Task: Check the percentage active listings of gas fireplace in the last 5 years.
Action: Mouse moved to (1061, 237)
Screenshot: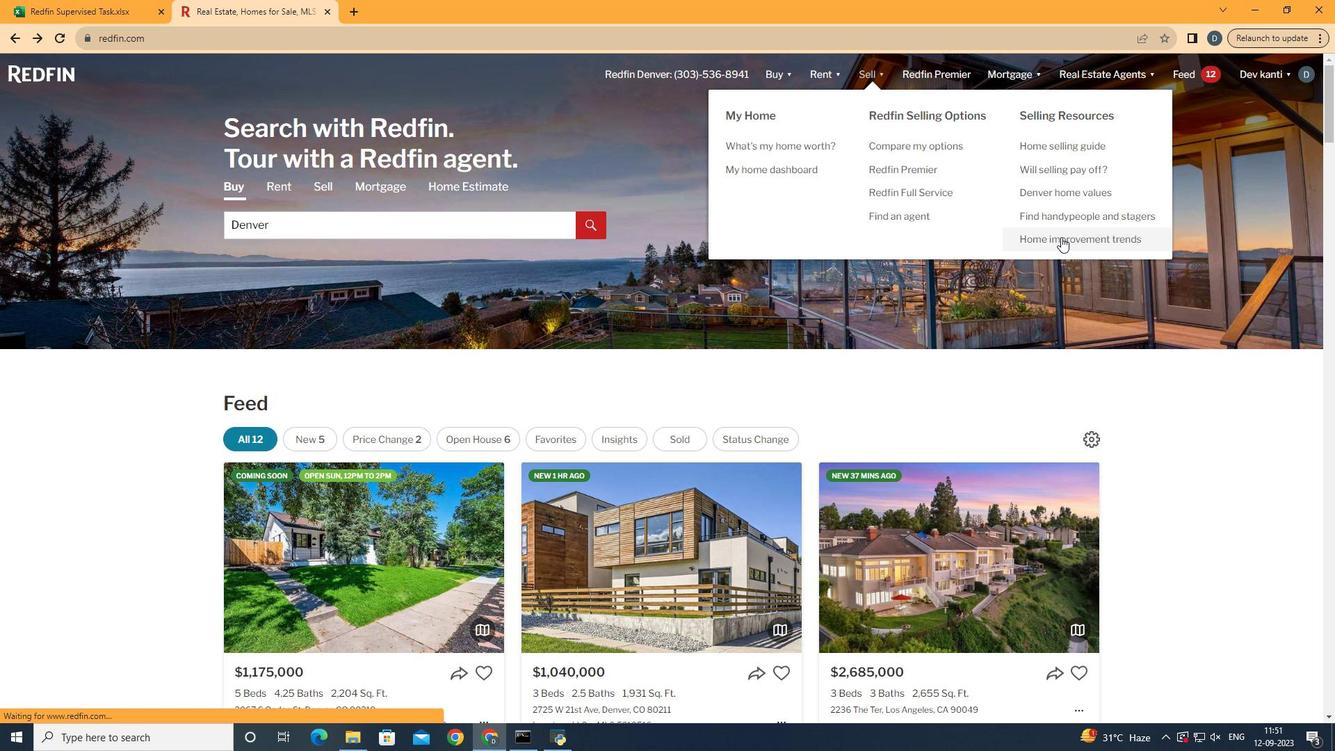 
Action: Mouse pressed left at (1061, 237)
Screenshot: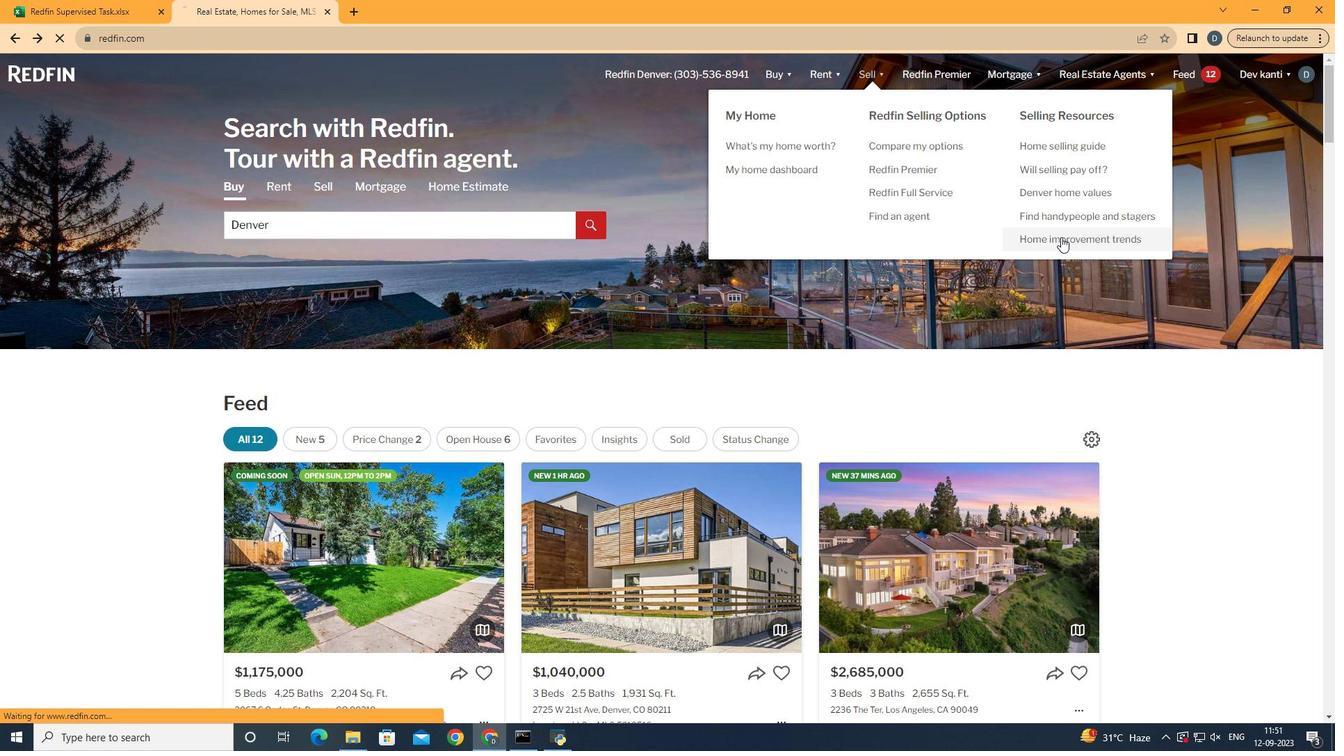 
Action: Mouse moved to (354, 267)
Screenshot: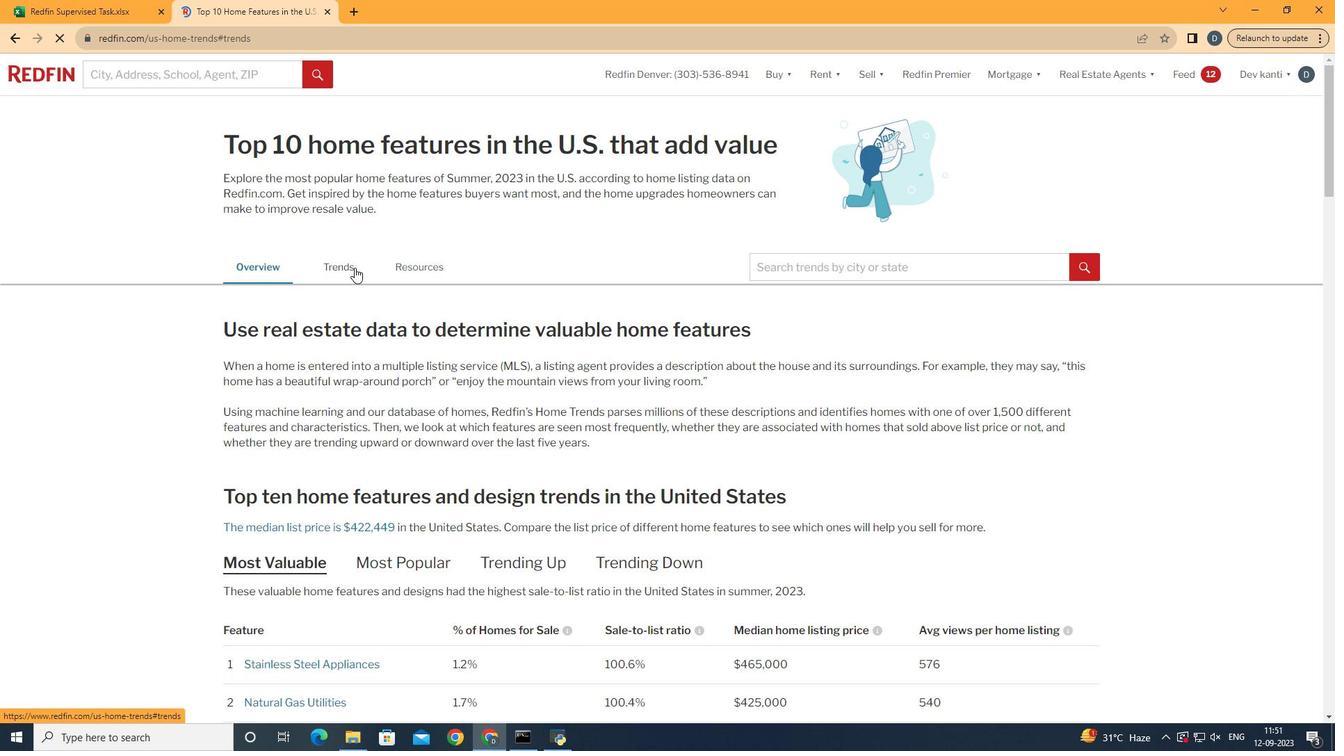 
Action: Mouse pressed left at (354, 267)
Screenshot: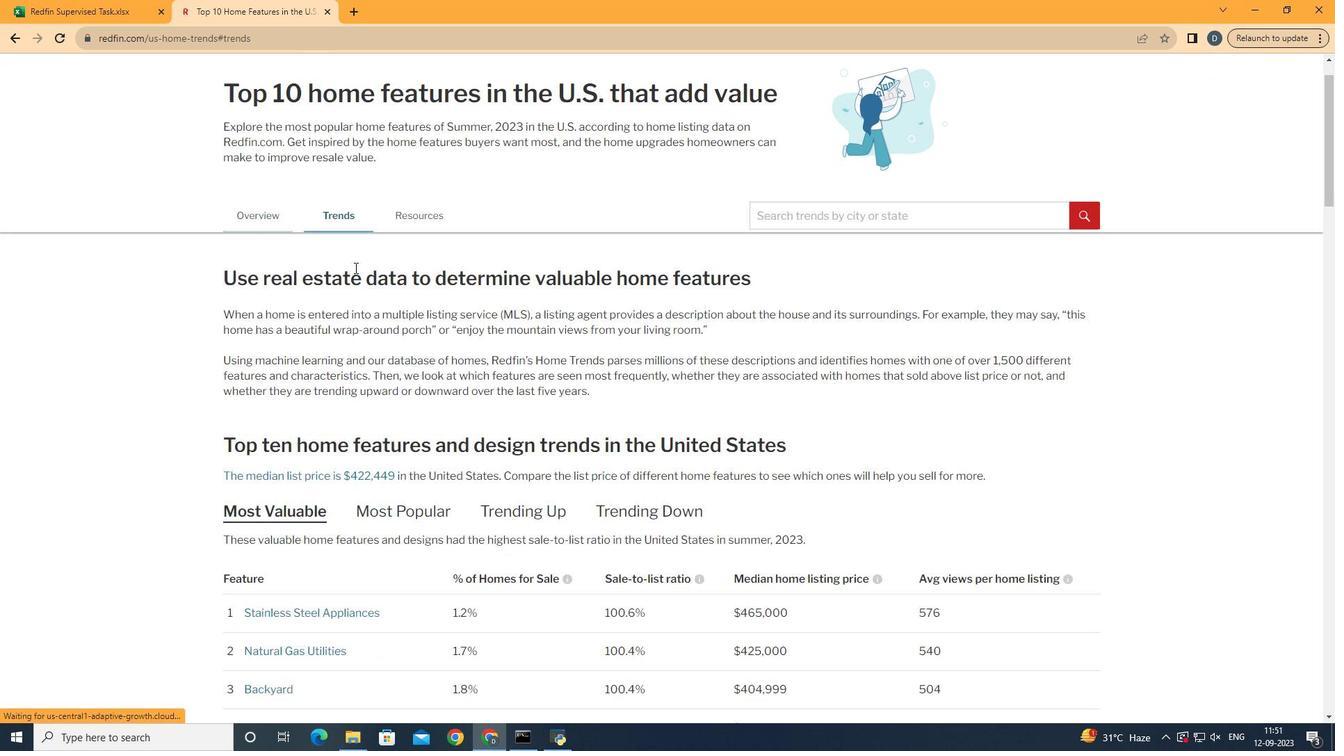 
Action: Mouse moved to (446, 411)
Screenshot: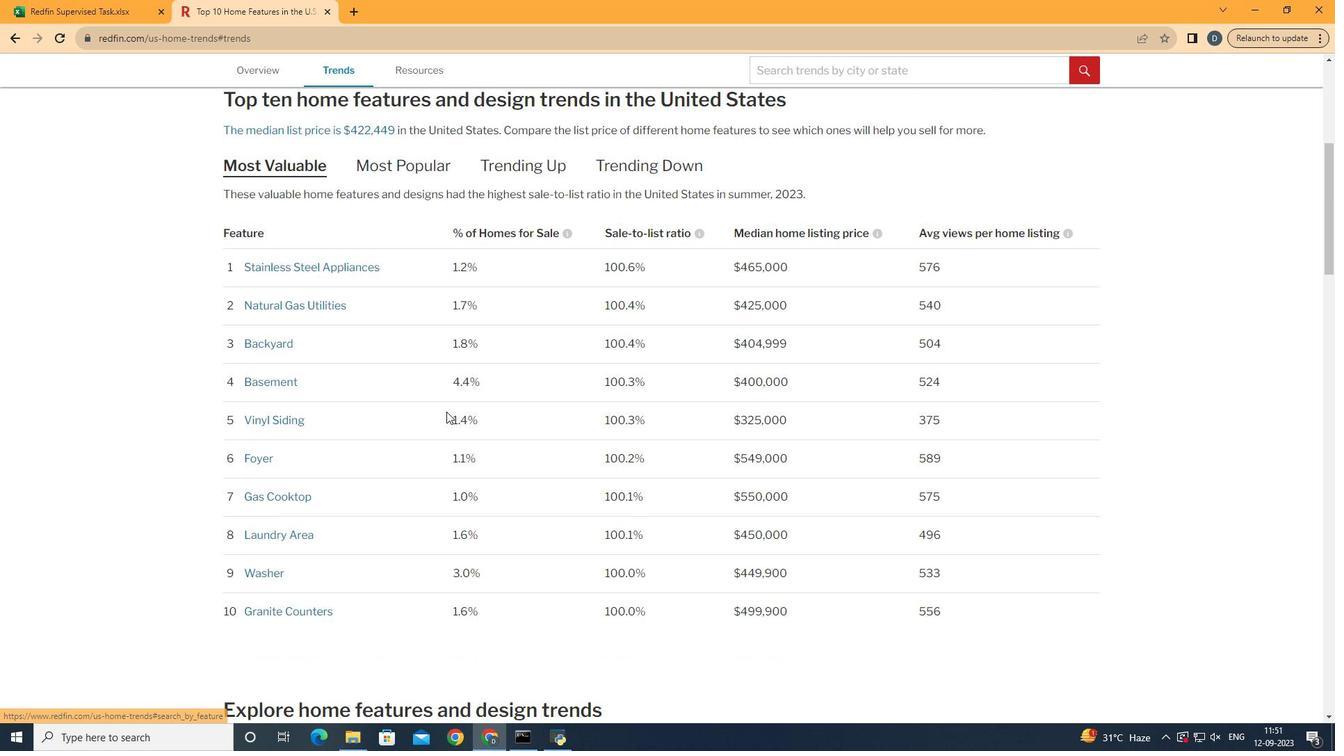 
Action: Mouse scrolled (446, 411) with delta (0, 0)
Screenshot: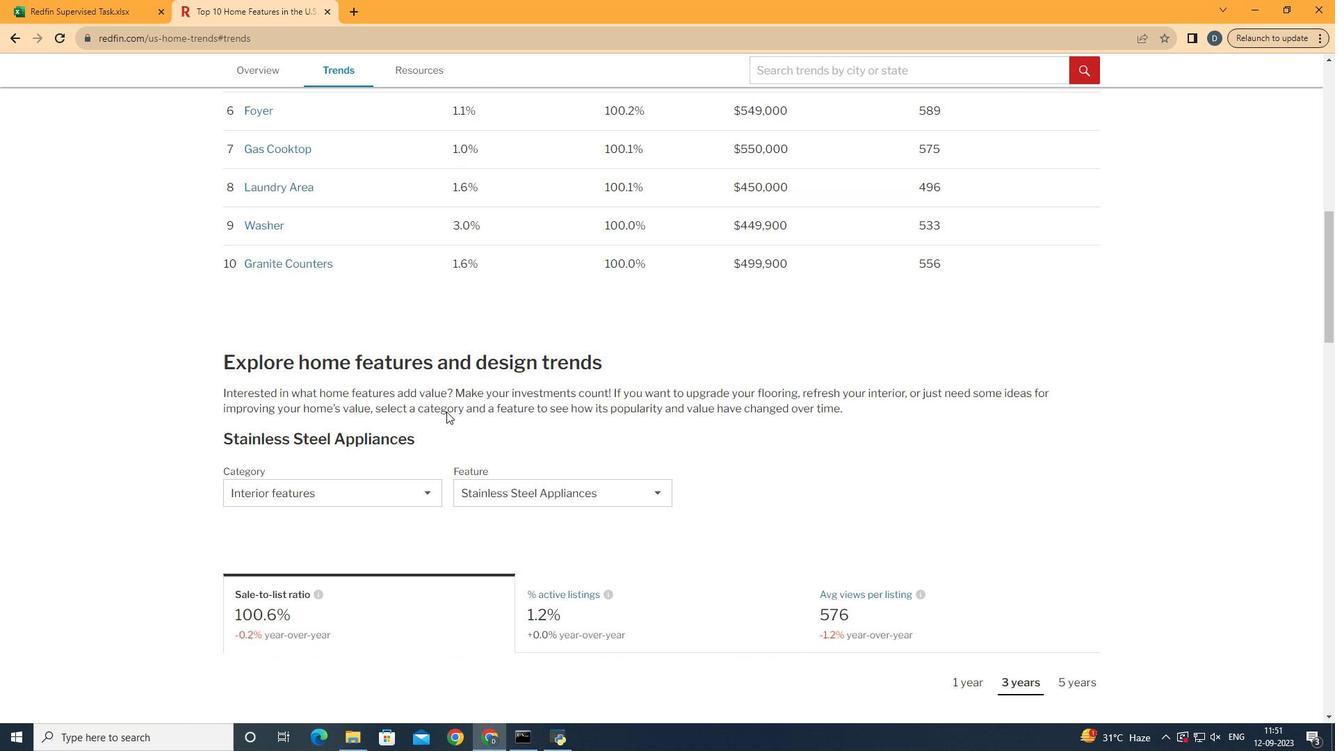 
Action: Mouse scrolled (446, 411) with delta (0, 0)
Screenshot: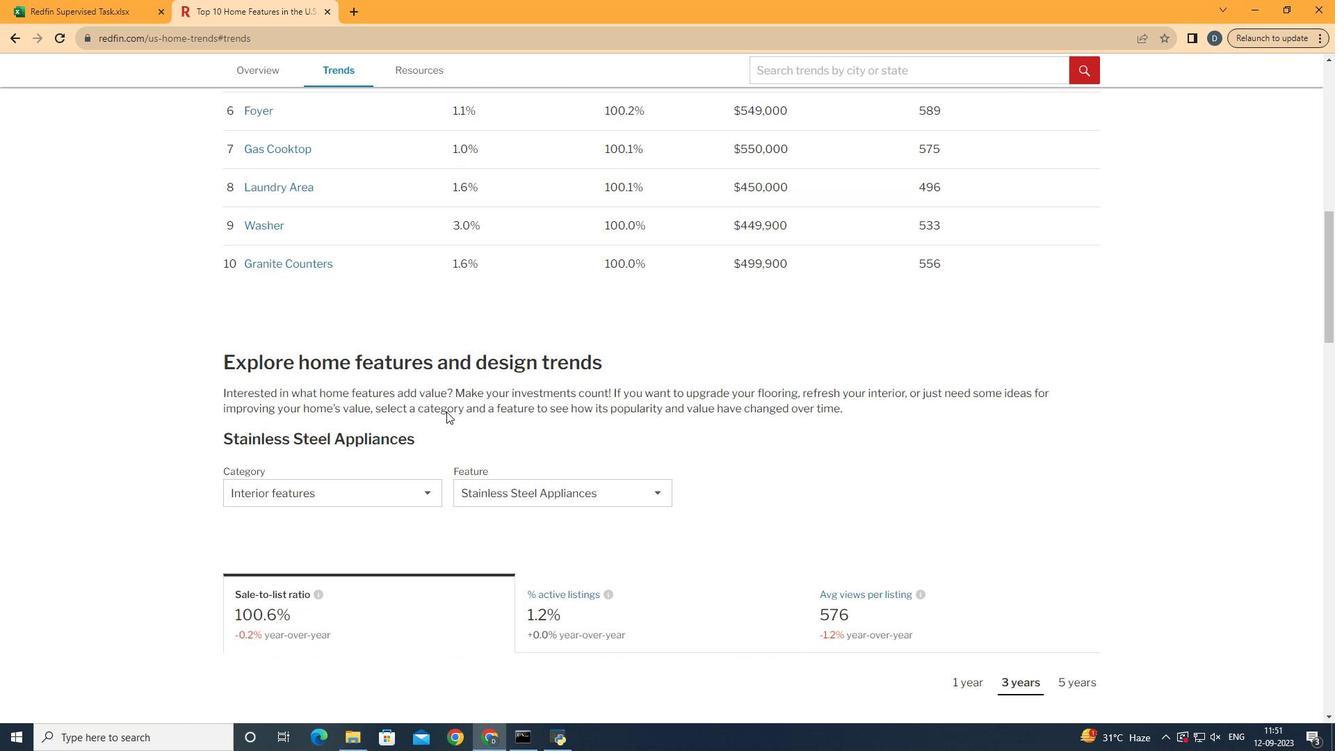 
Action: Mouse scrolled (446, 411) with delta (0, 0)
Screenshot: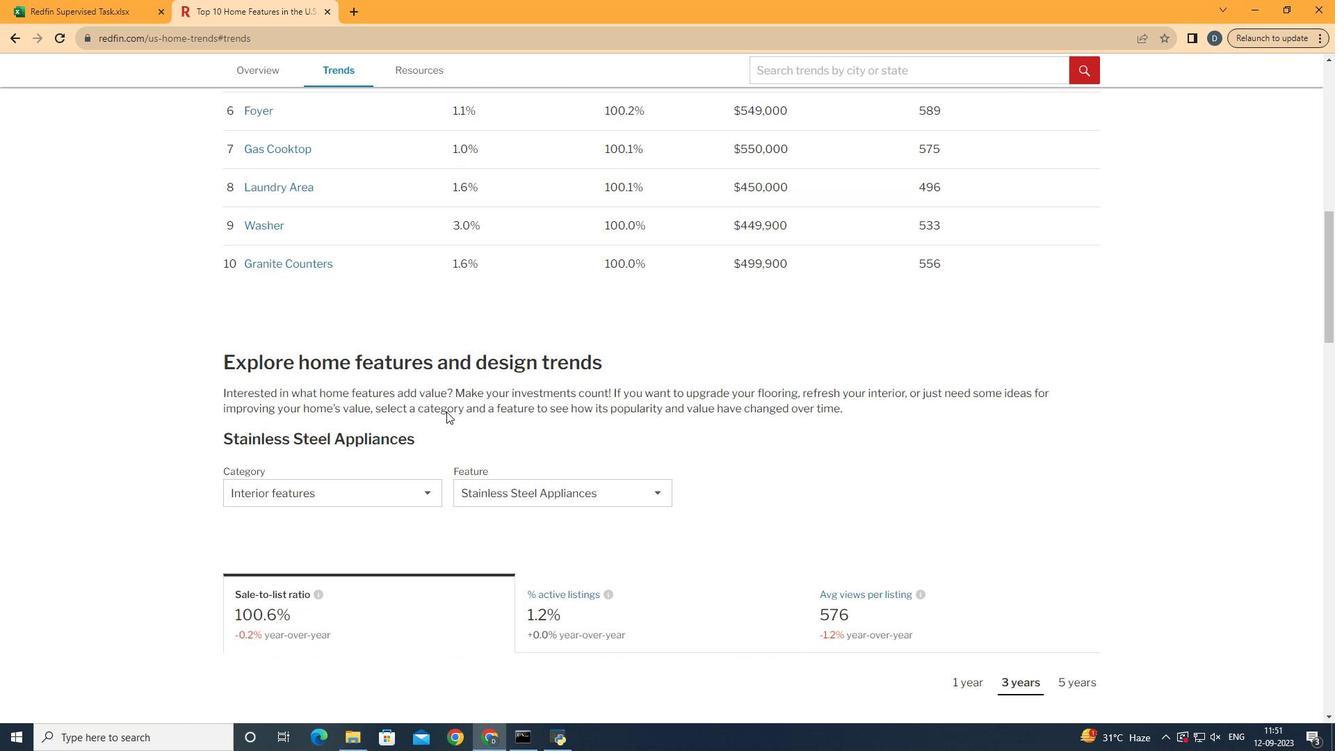 
Action: Mouse scrolled (446, 411) with delta (0, 0)
Screenshot: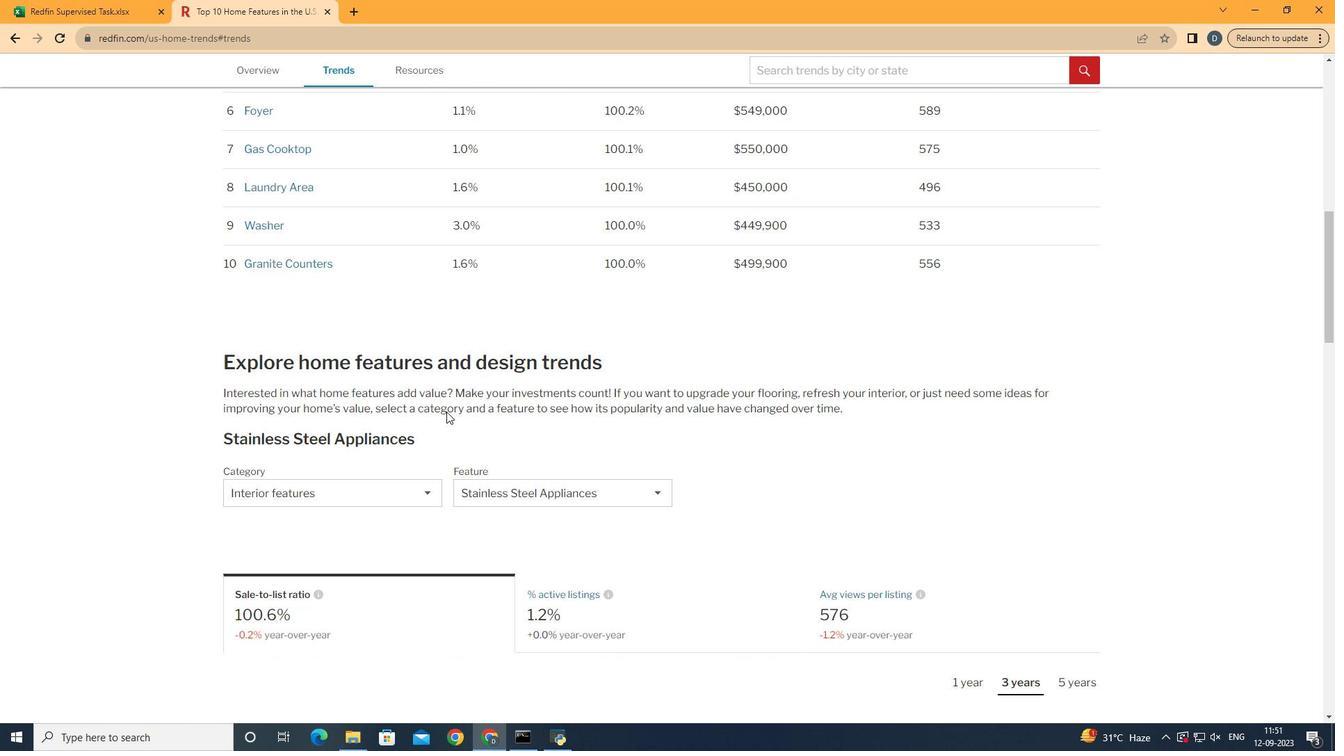 
Action: Mouse scrolled (446, 411) with delta (0, 0)
Screenshot: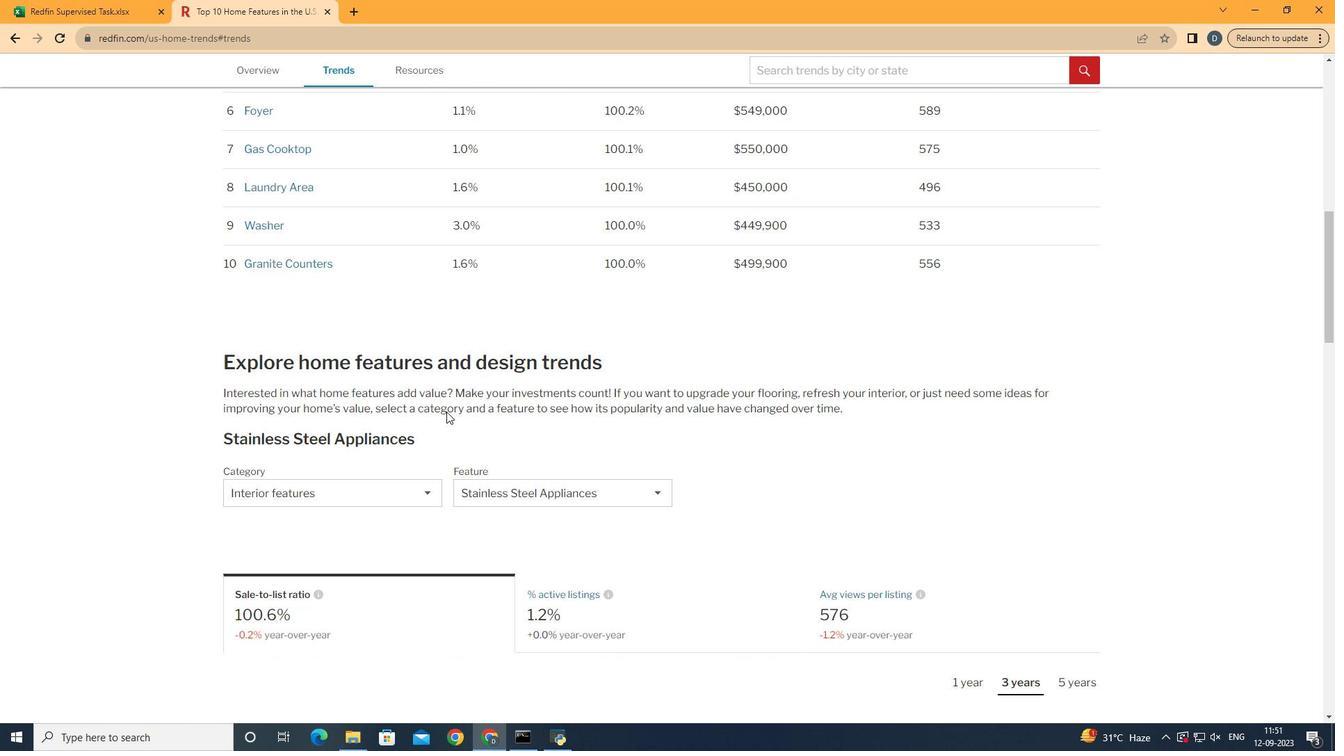 
Action: Mouse scrolled (446, 411) with delta (0, 0)
Screenshot: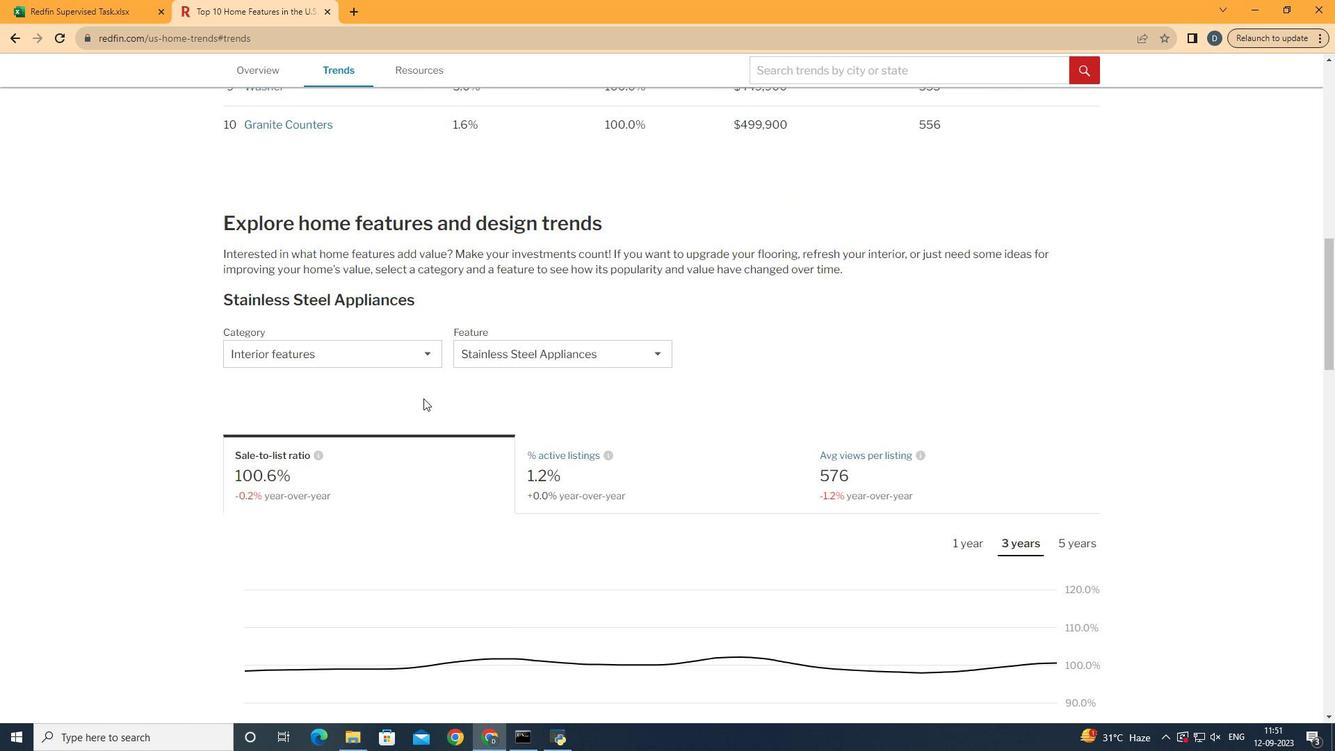
Action: Mouse scrolled (446, 411) with delta (0, 0)
Screenshot: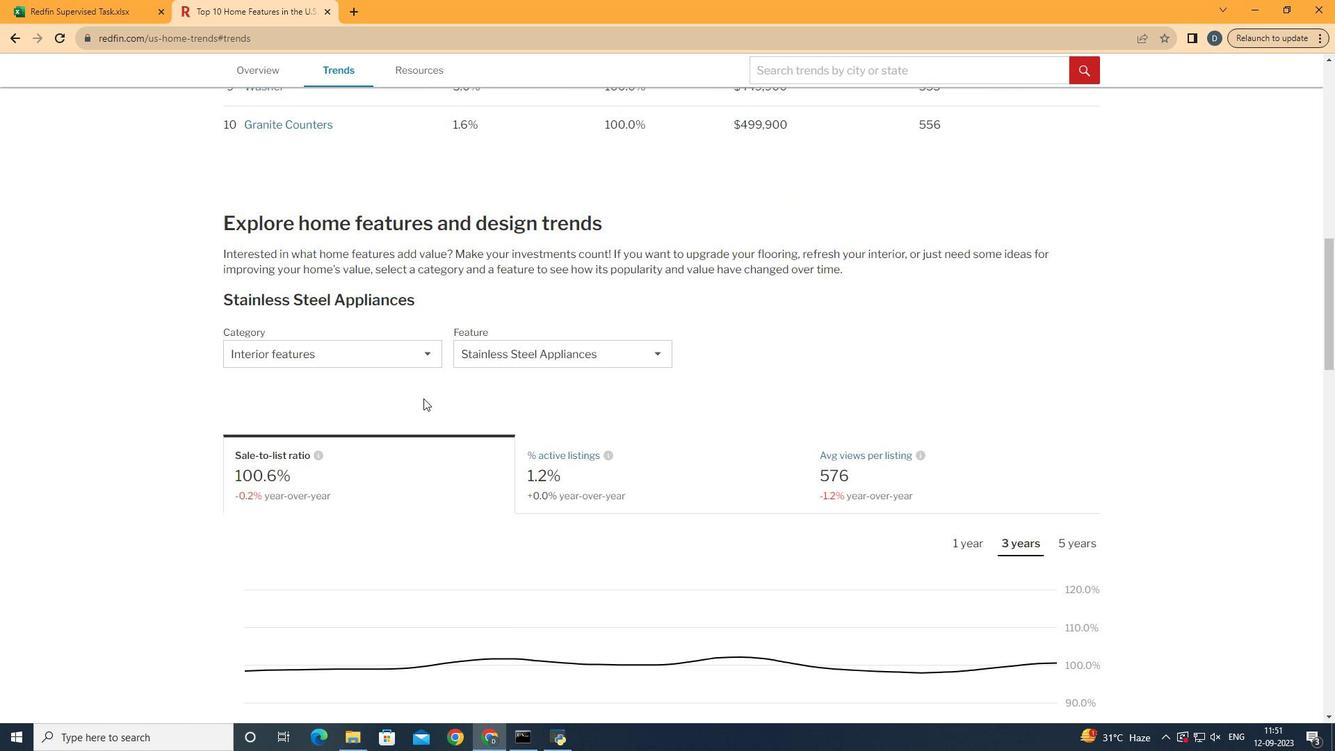 
Action: Mouse moved to (394, 333)
Screenshot: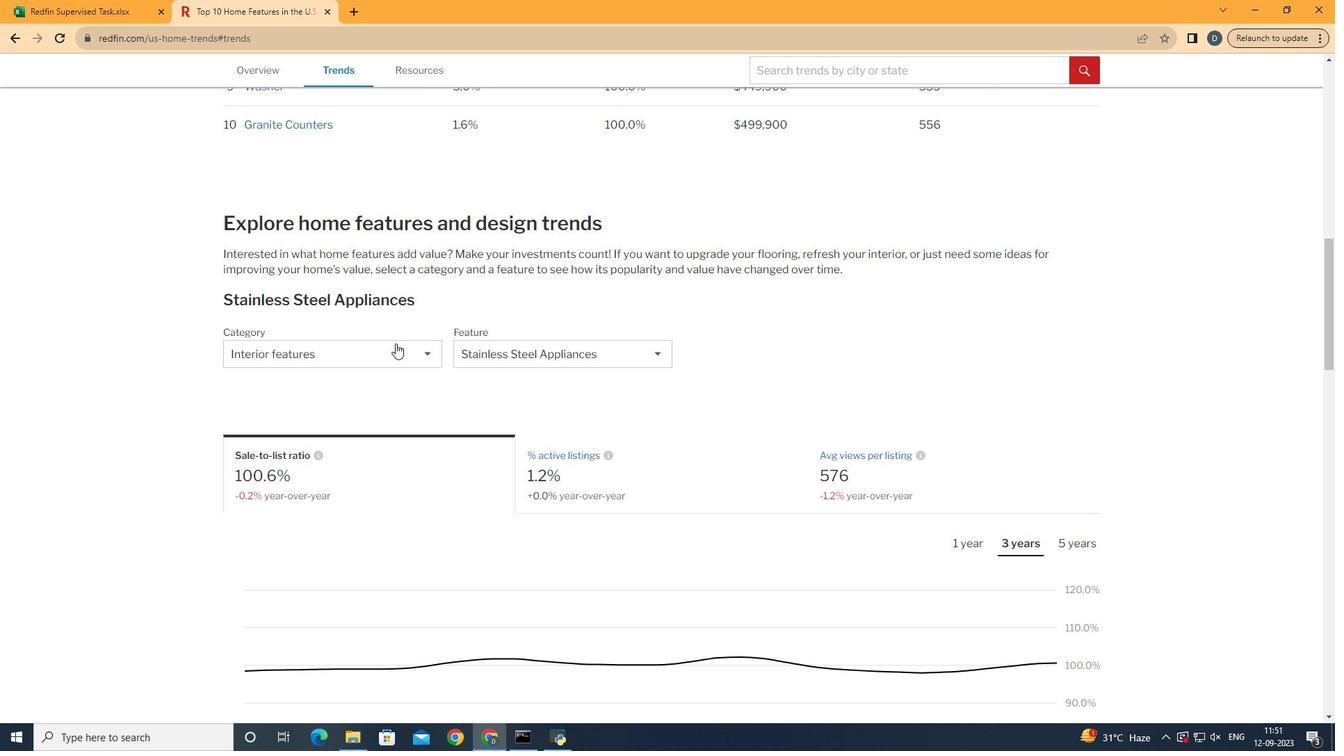 
Action: Mouse pressed left at (394, 333)
Screenshot: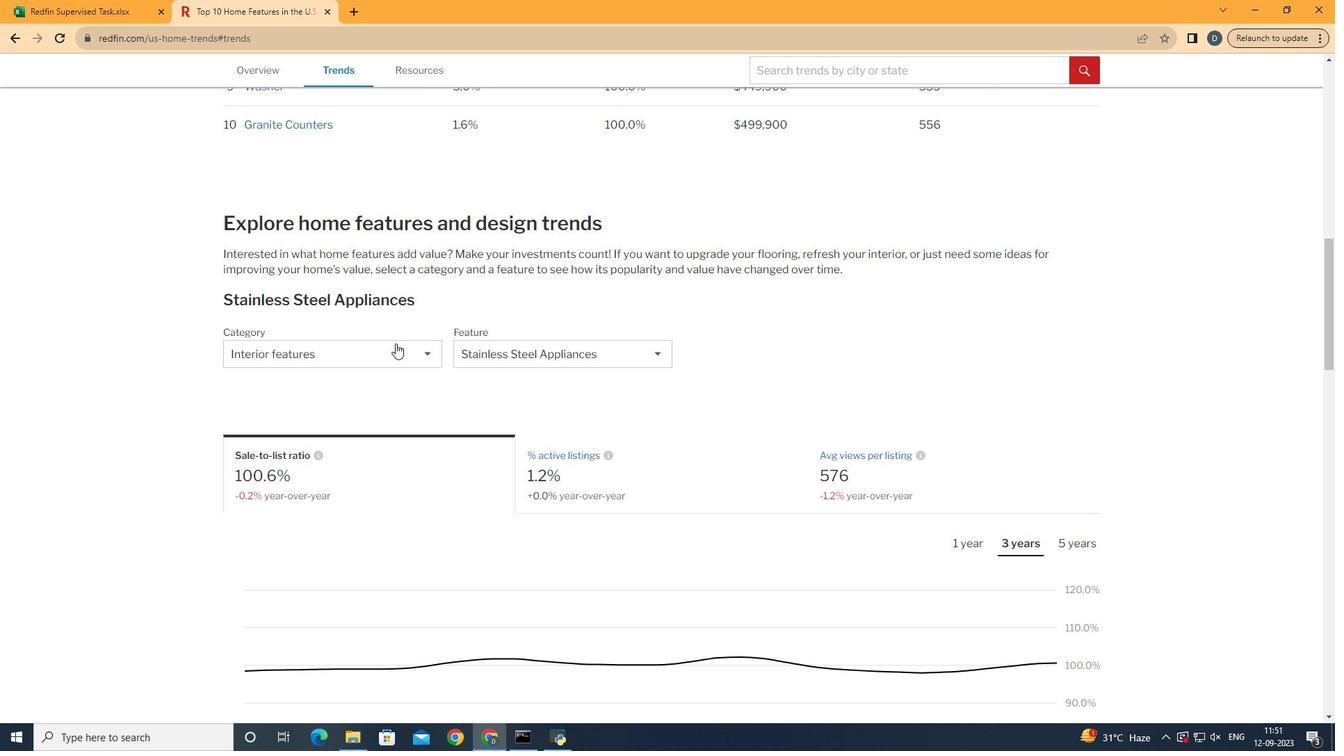 
Action: Mouse moved to (395, 343)
Screenshot: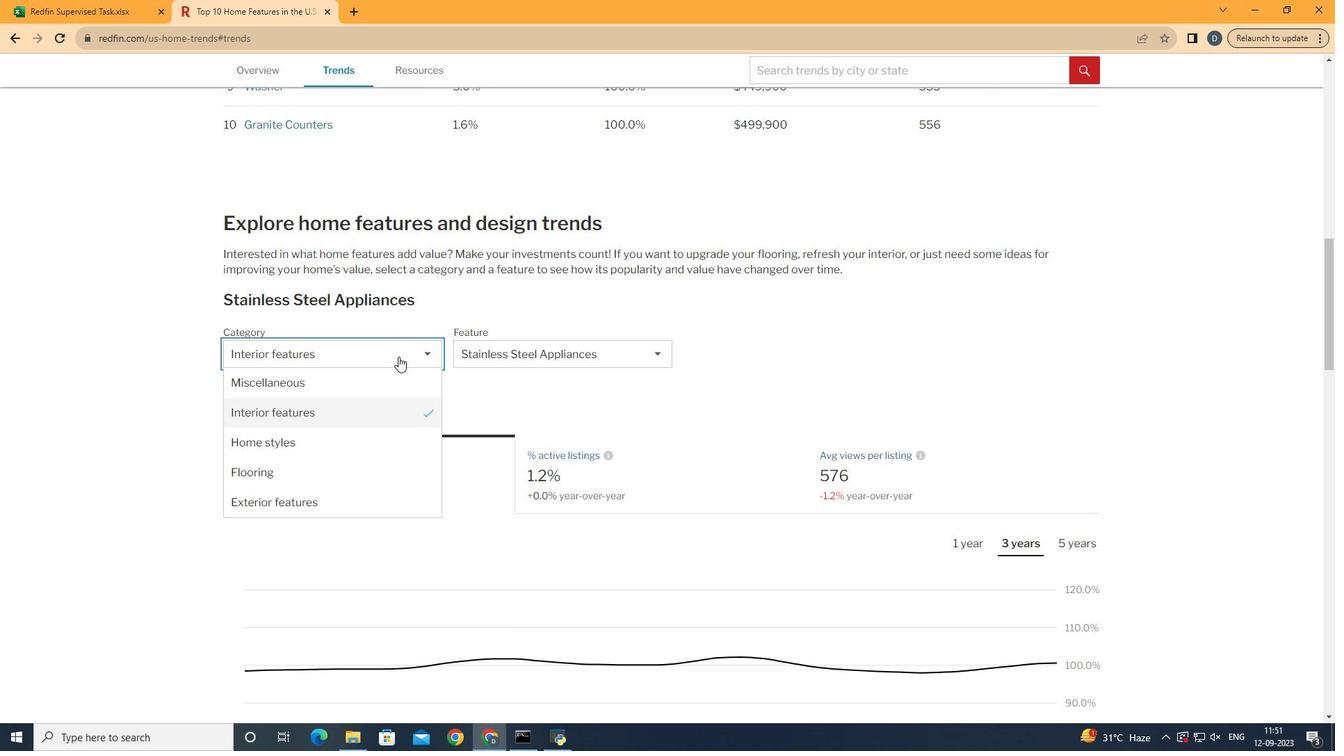 
Action: Mouse pressed left at (395, 343)
Screenshot: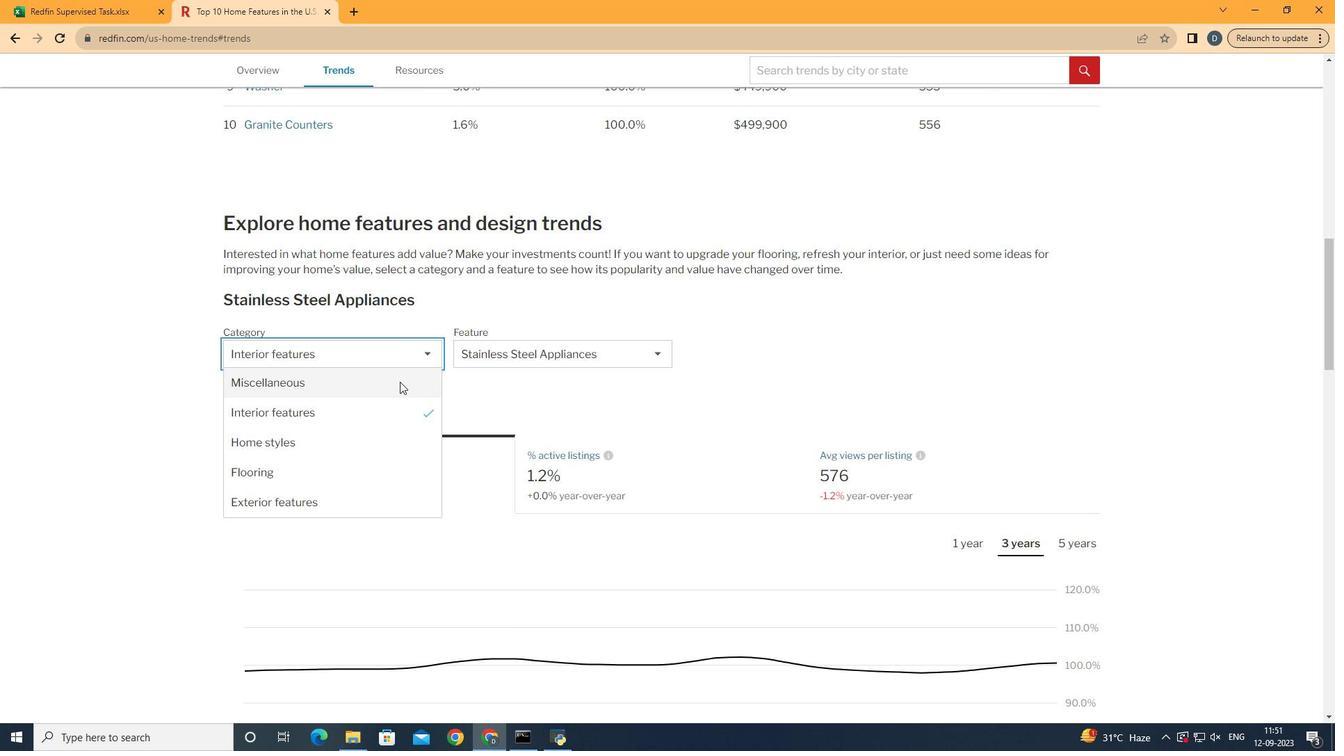 
Action: Mouse moved to (400, 408)
Screenshot: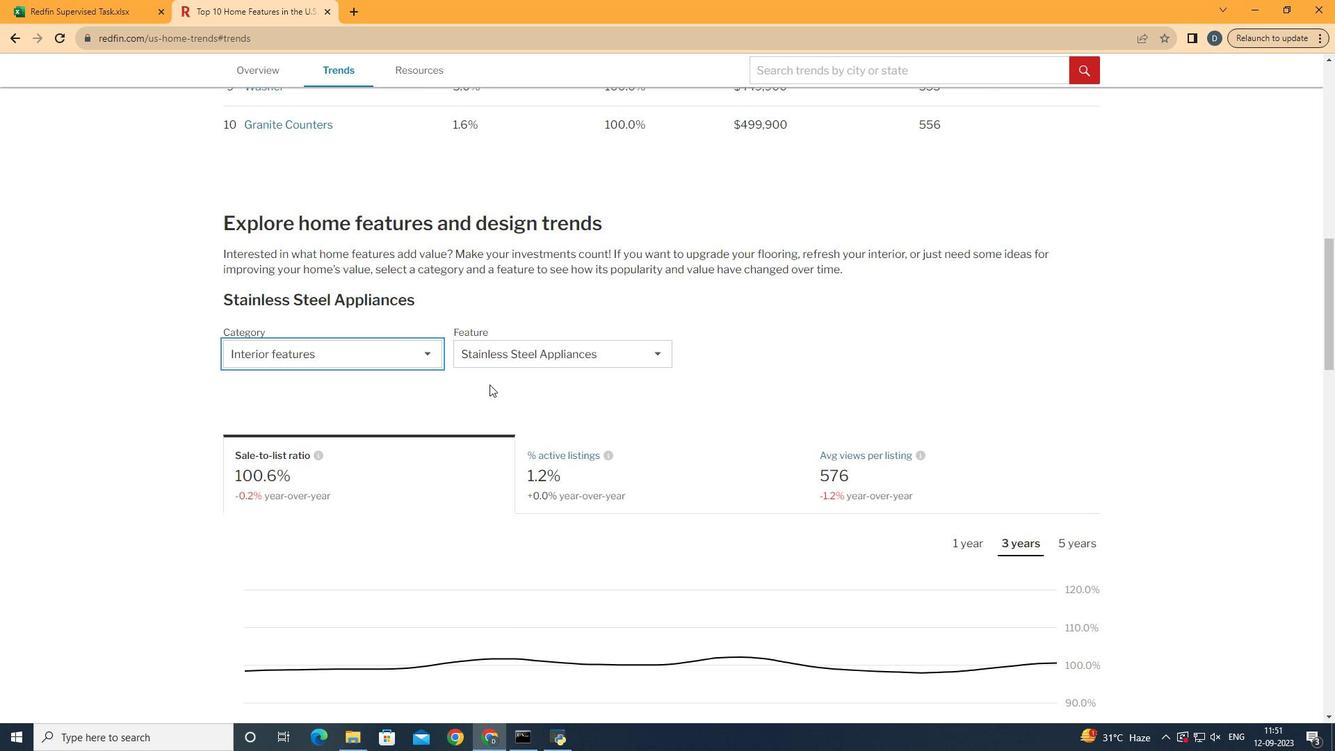
Action: Mouse pressed left at (400, 408)
Screenshot: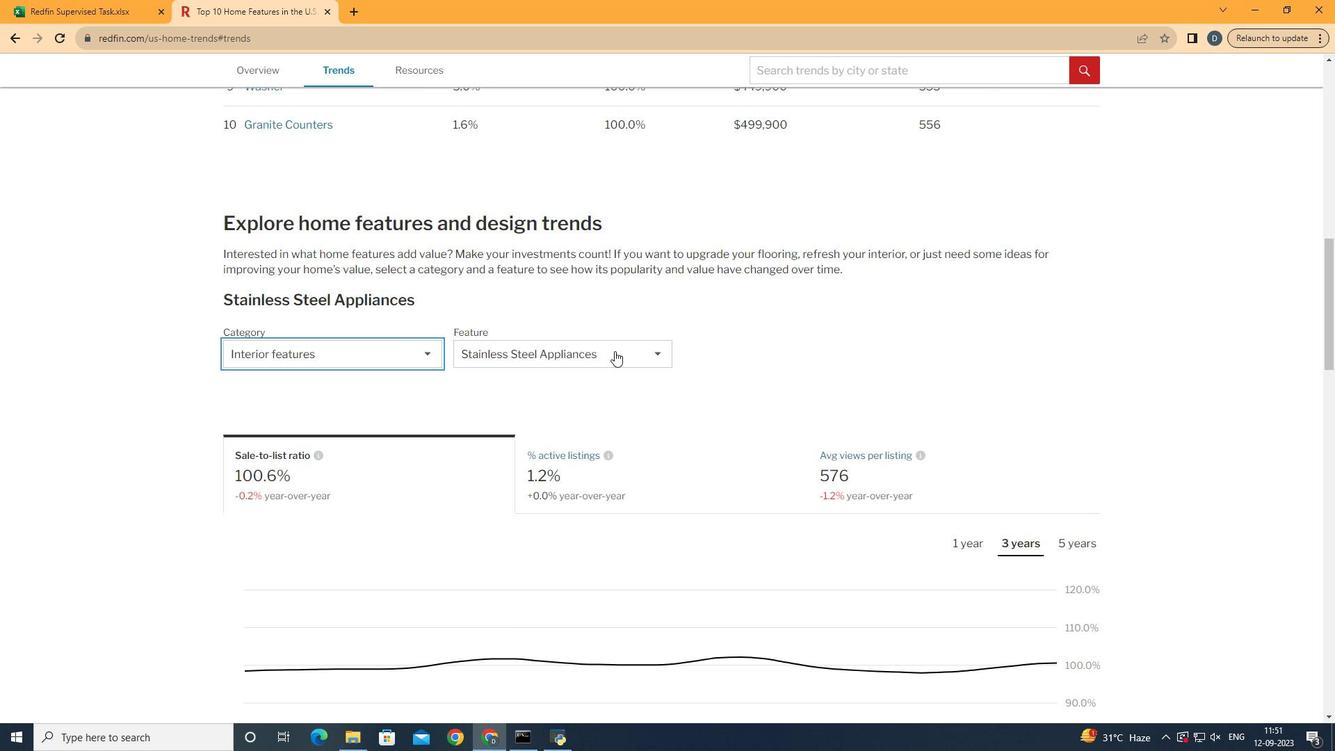 
Action: Mouse moved to (615, 350)
Screenshot: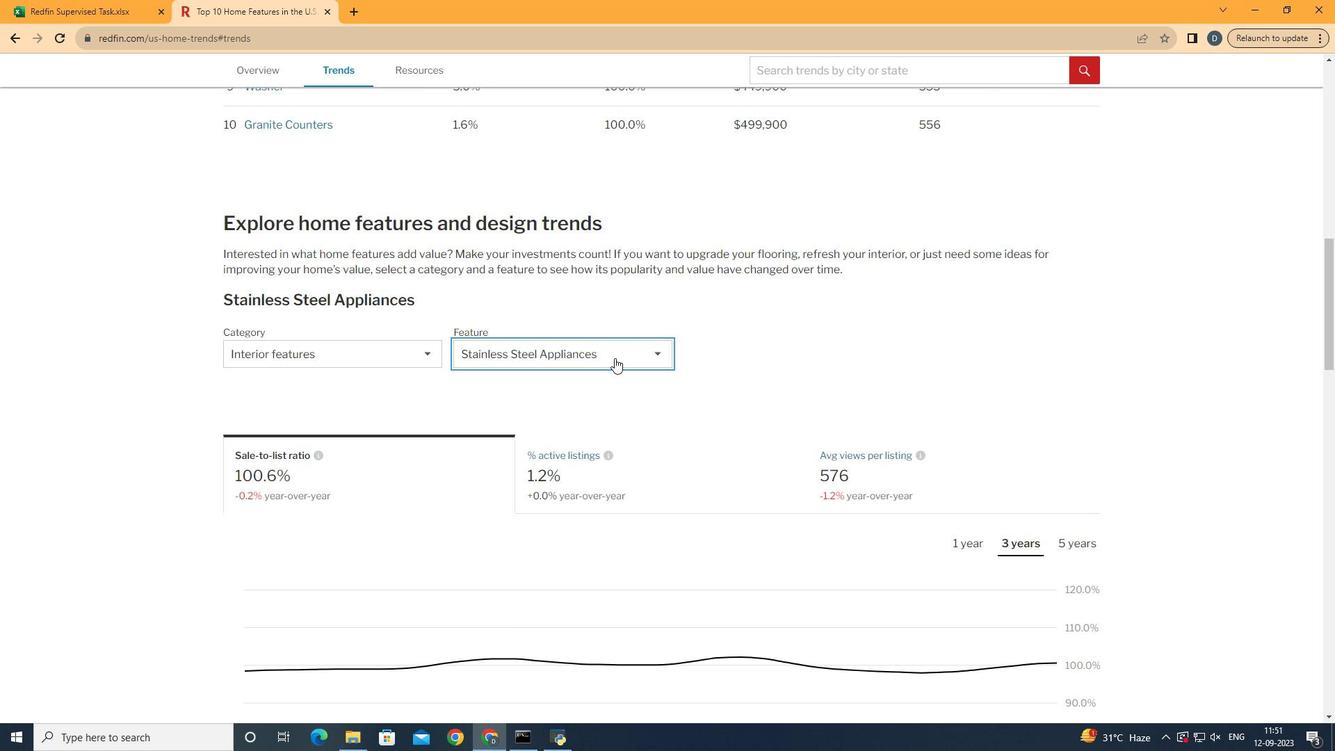 
Action: Mouse pressed left at (615, 350)
Screenshot: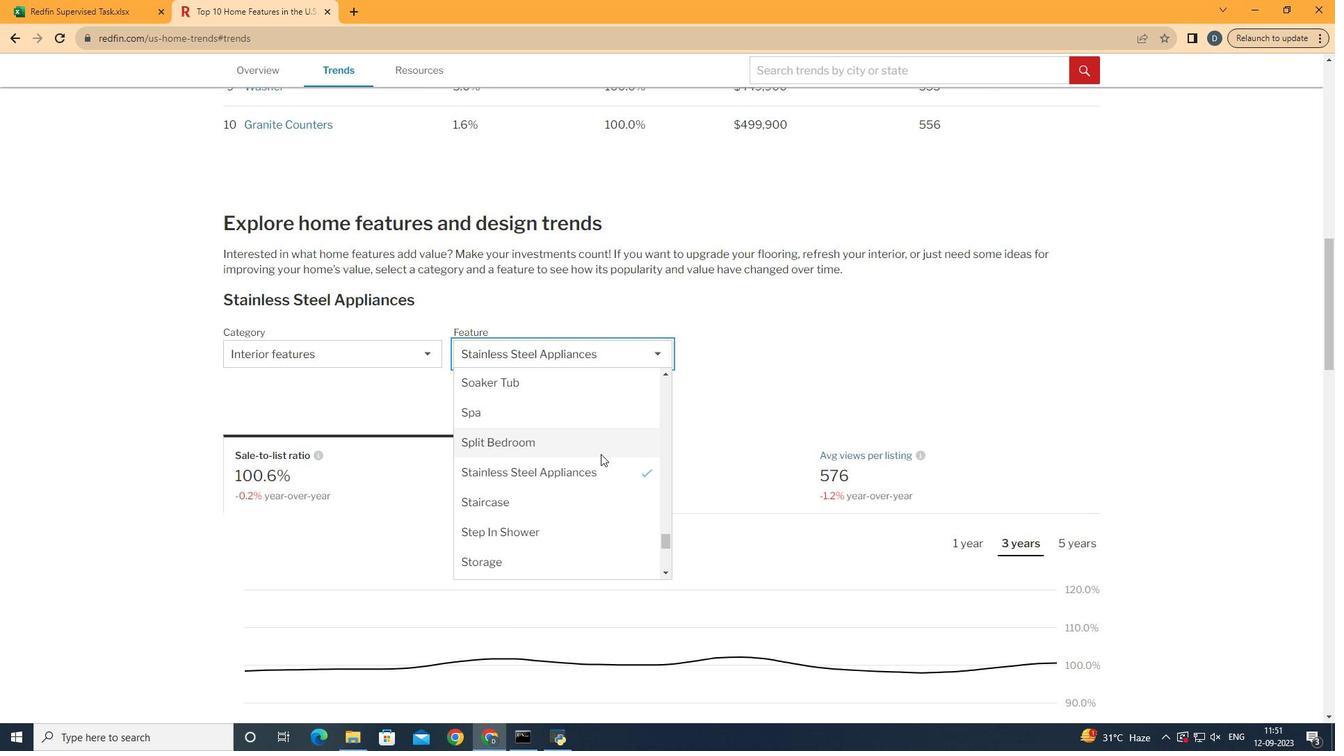 
Action: Mouse moved to (600, 458)
Screenshot: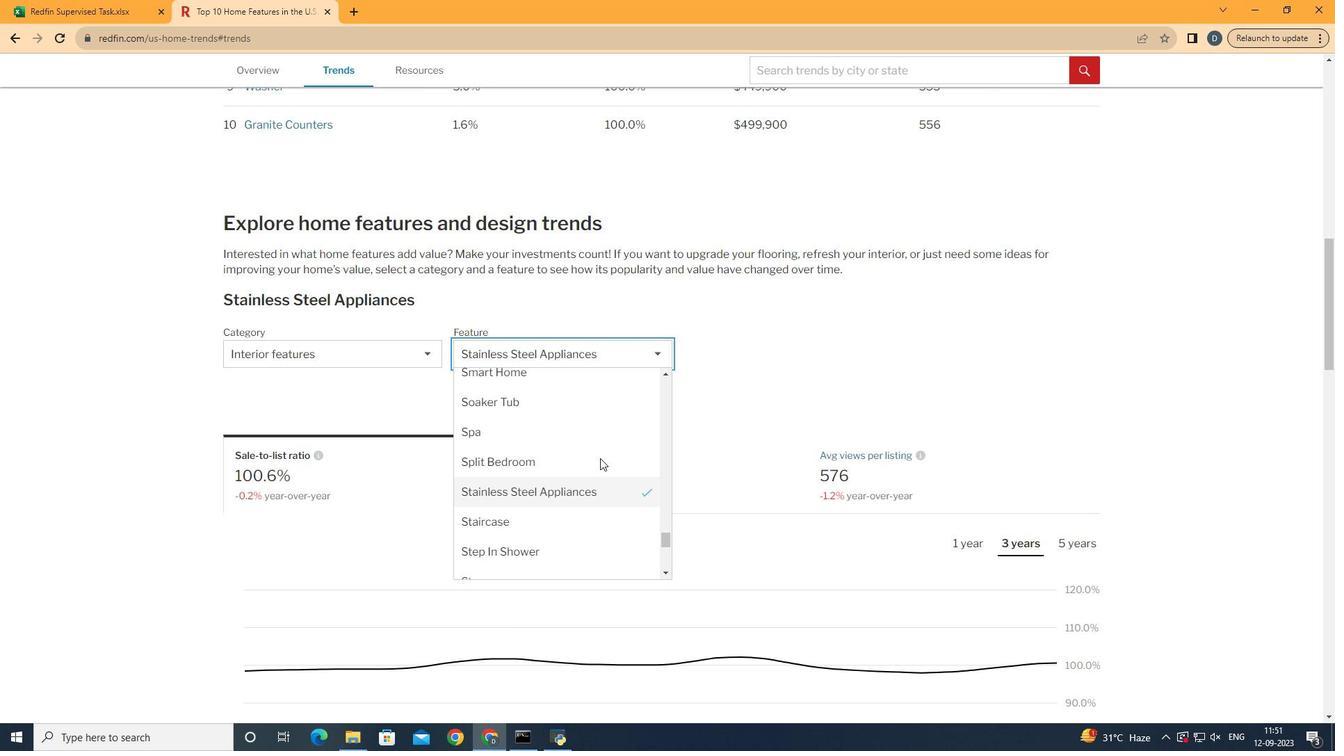 
Action: Mouse scrolled (600, 459) with delta (0, 0)
Screenshot: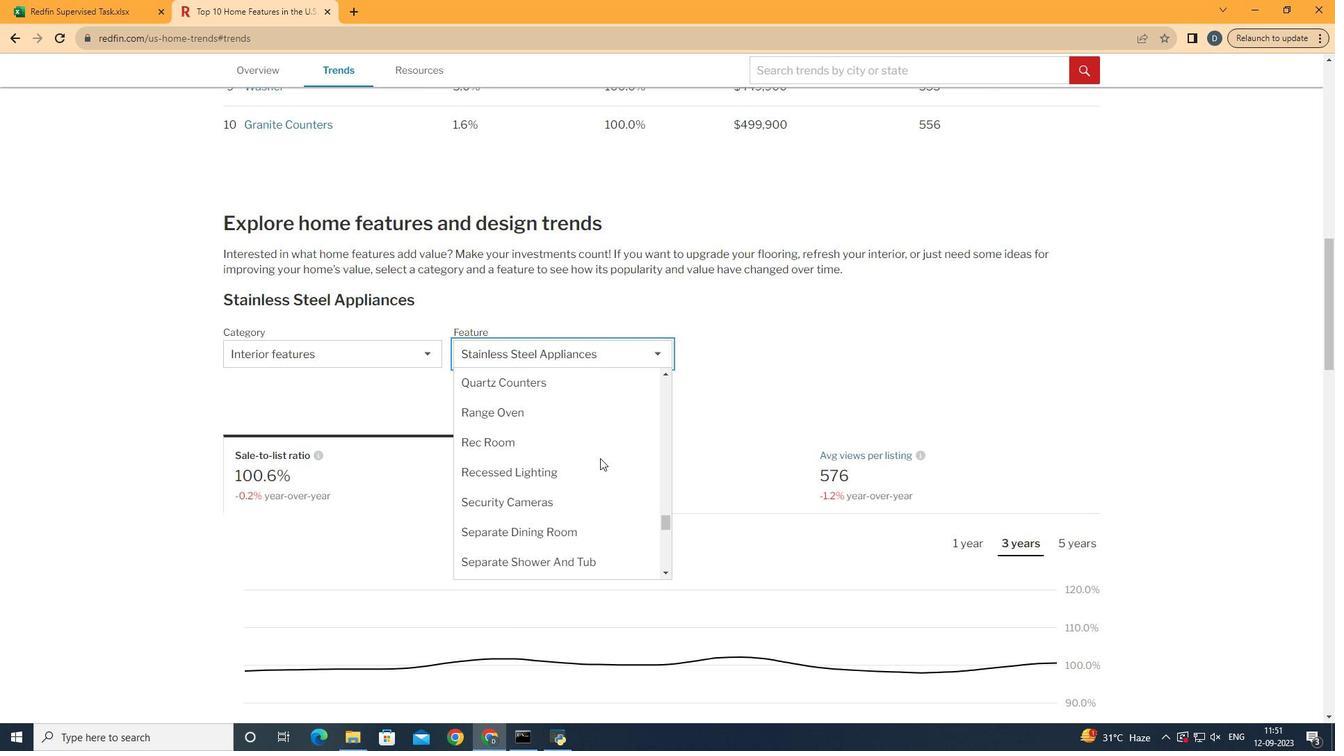 
Action: Mouse scrolled (600, 459) with delta (0, 0)
Screenshot: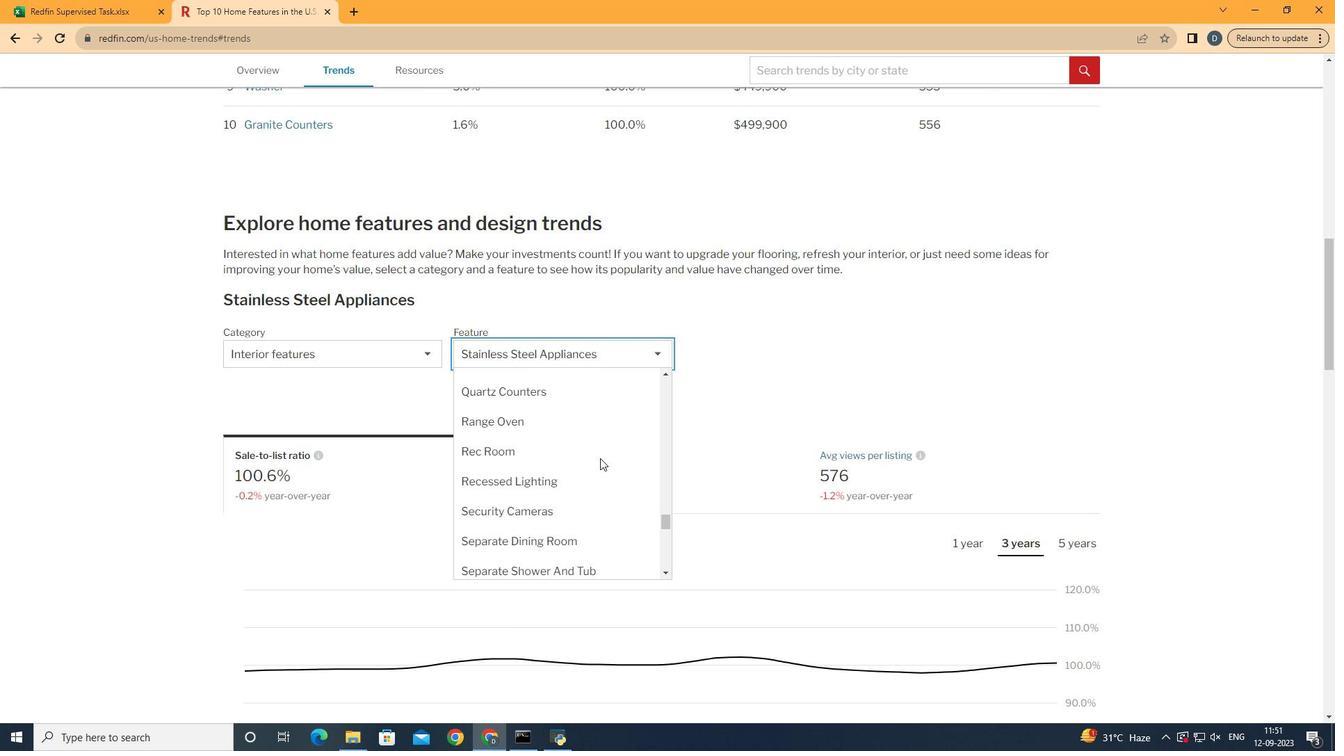 
Action: Mouse scrolled (600, 459) with delta (0, 0)
Screenshot: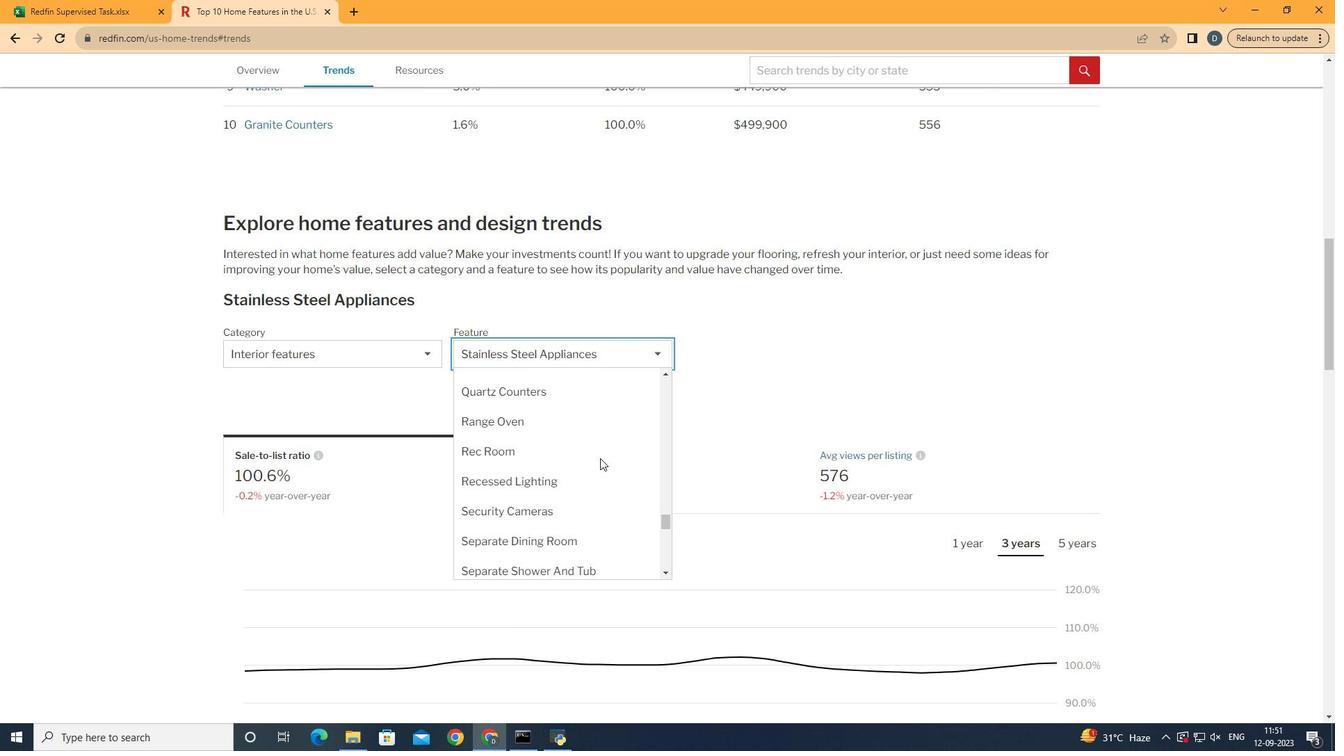 
Action: Mouse scrolled (600, 459) with delta (0, 0)
Screenshot: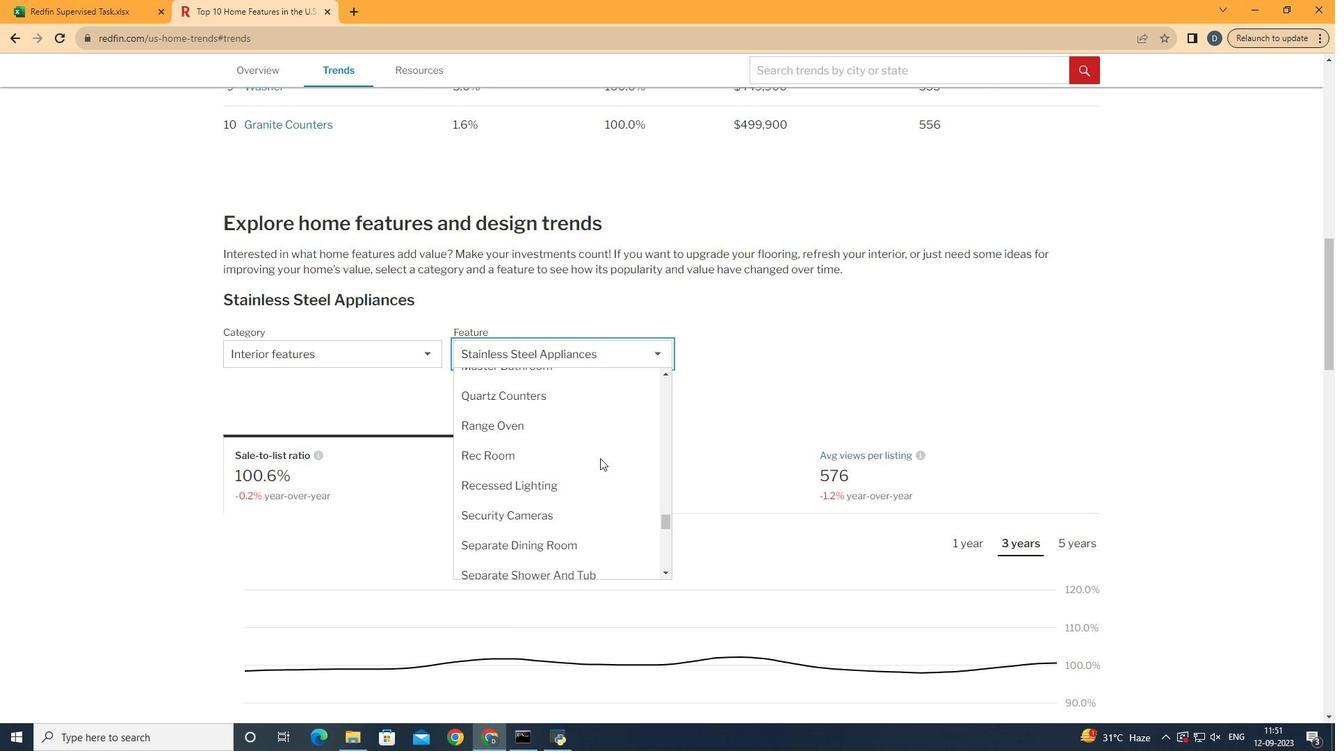 
Action: Mouse scrolled (600, 459) with delta (0, 0)
Screenshot: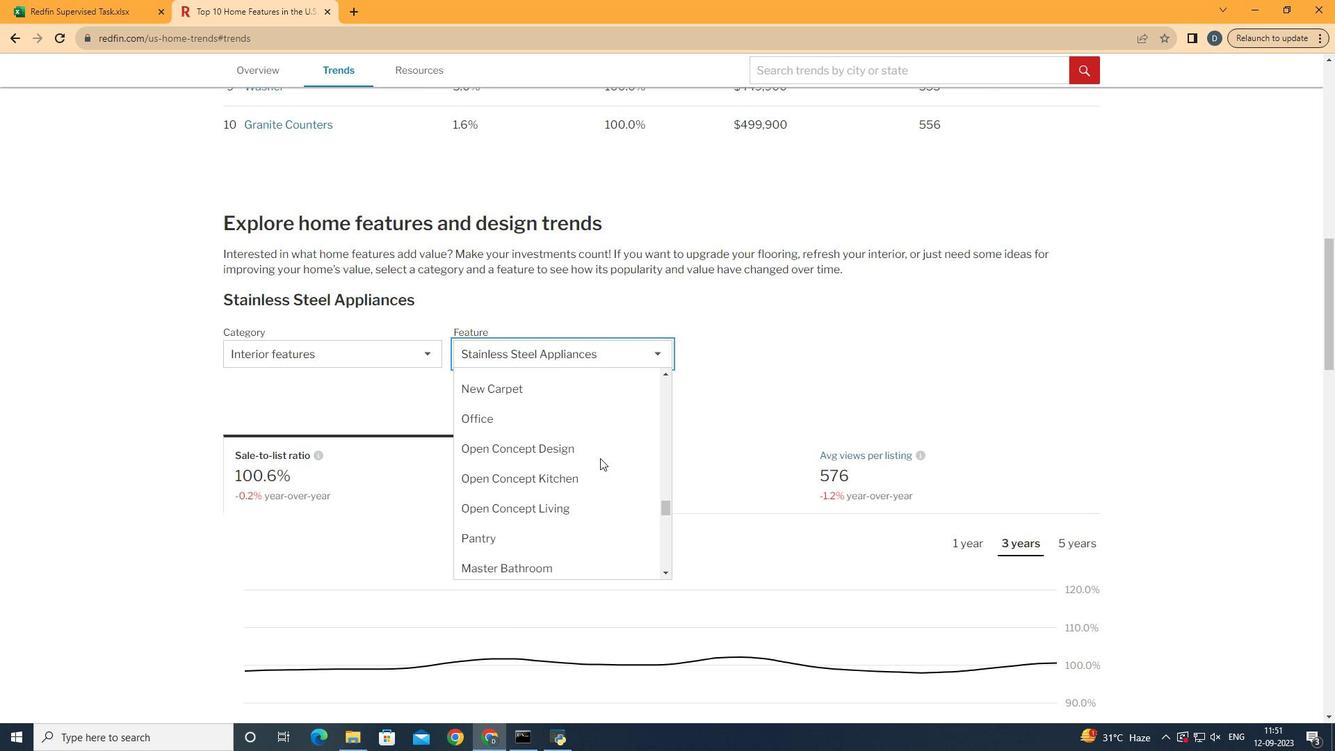 
Action: Mouse scrolled (600, 459) with delta (0, 0)
Screenshot: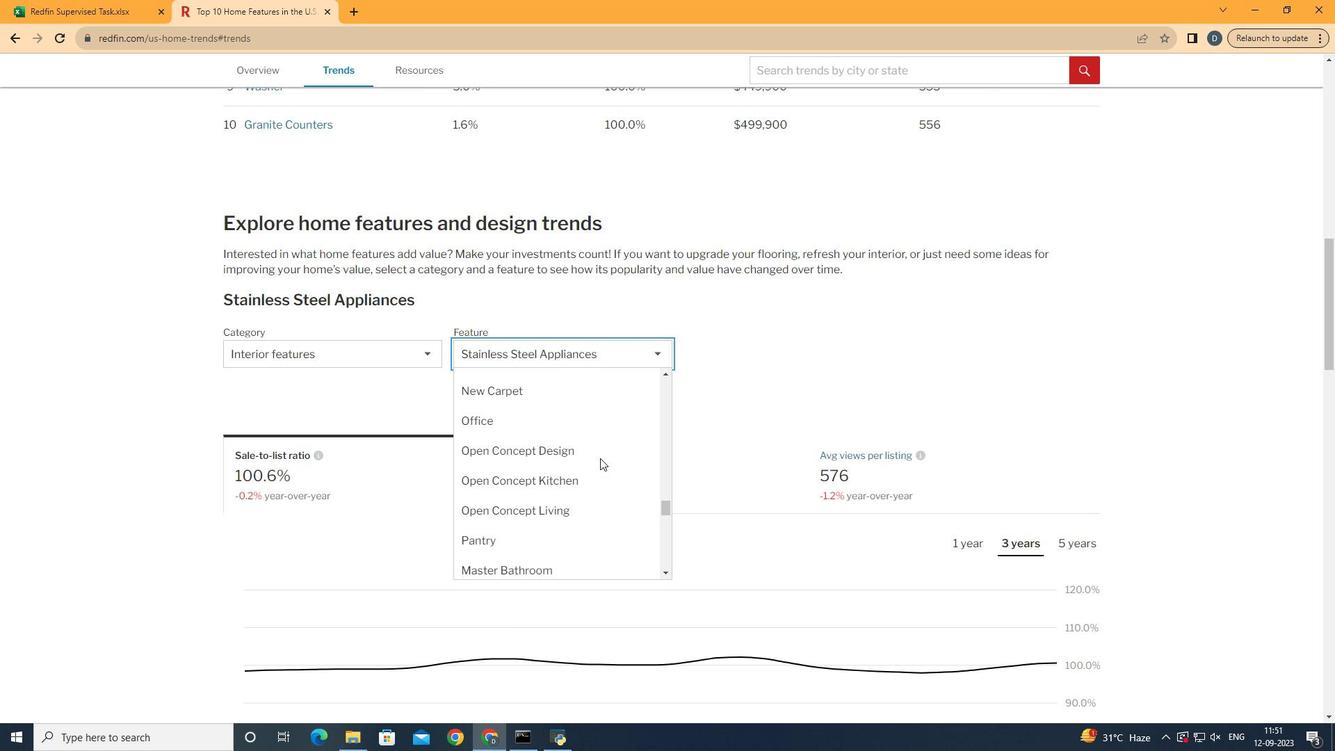 
Action: Mouse scrolled (600, 459) with delta (0, 0)
Screenshot: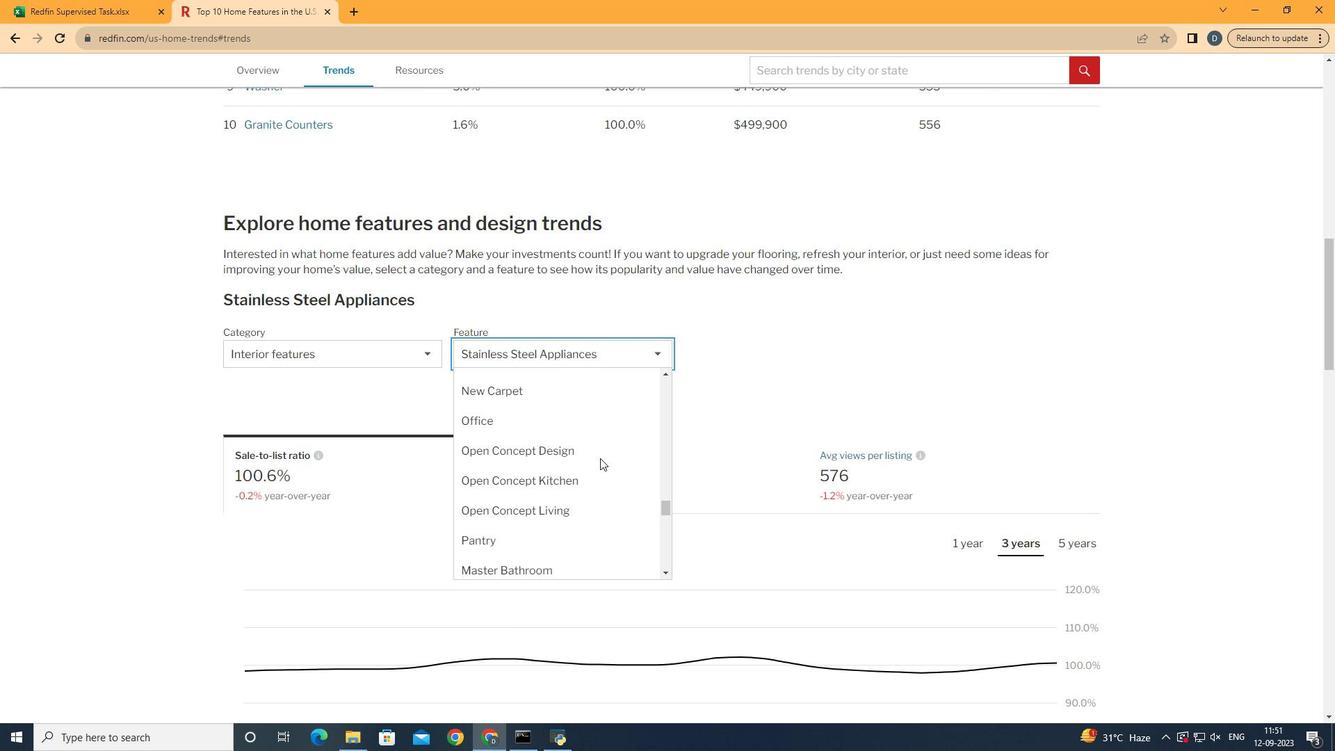 
Action: Mouse scrolled (600, 459) with delta (0, 0)
Screenshot: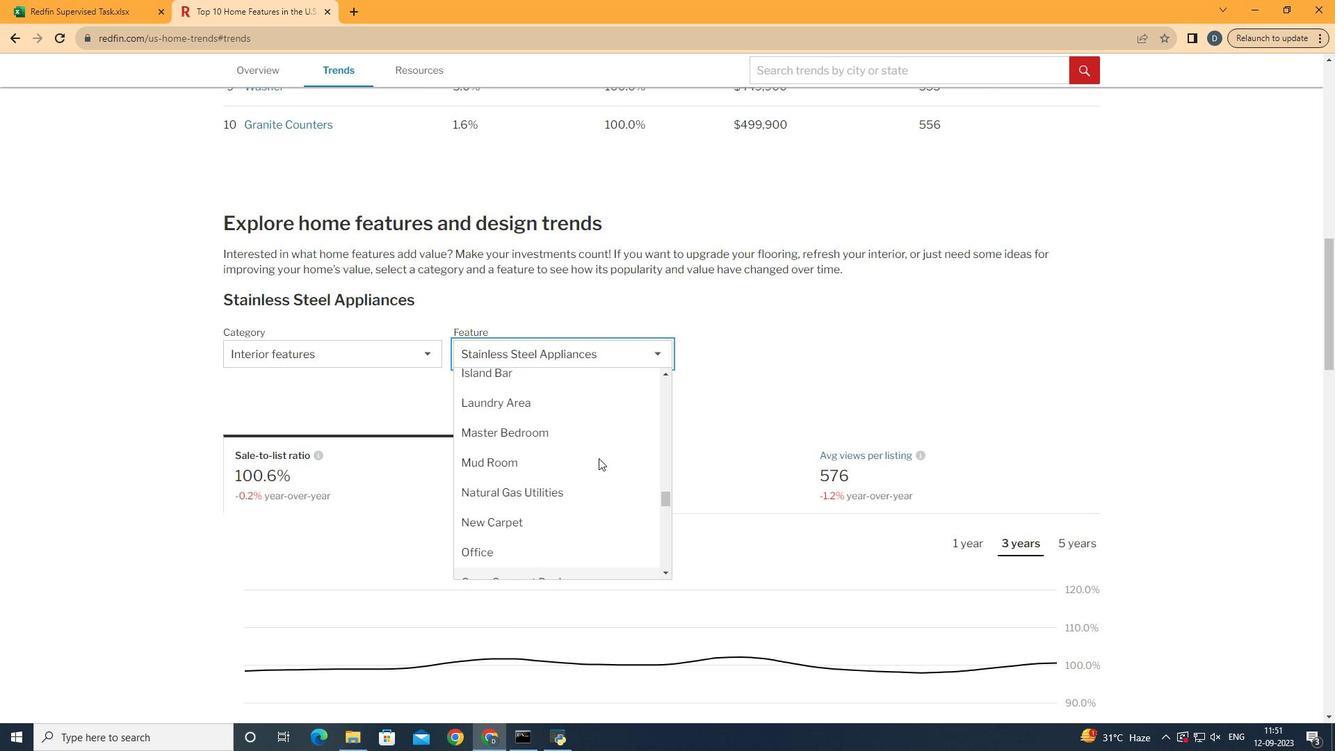 
Action: Mouse moved to (598, 458)
Screenshot: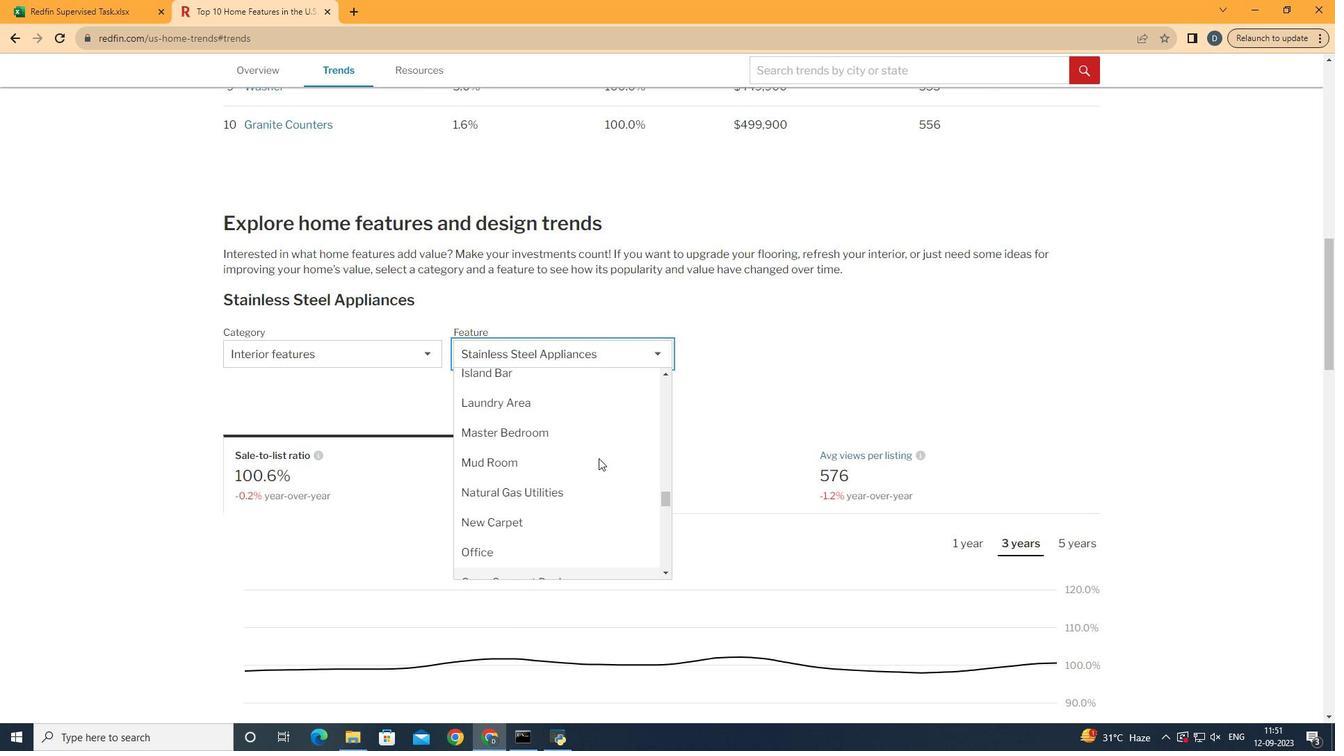 
Action: Mouse scrolled (598, 459) with delta (0, 0)
Screenshot: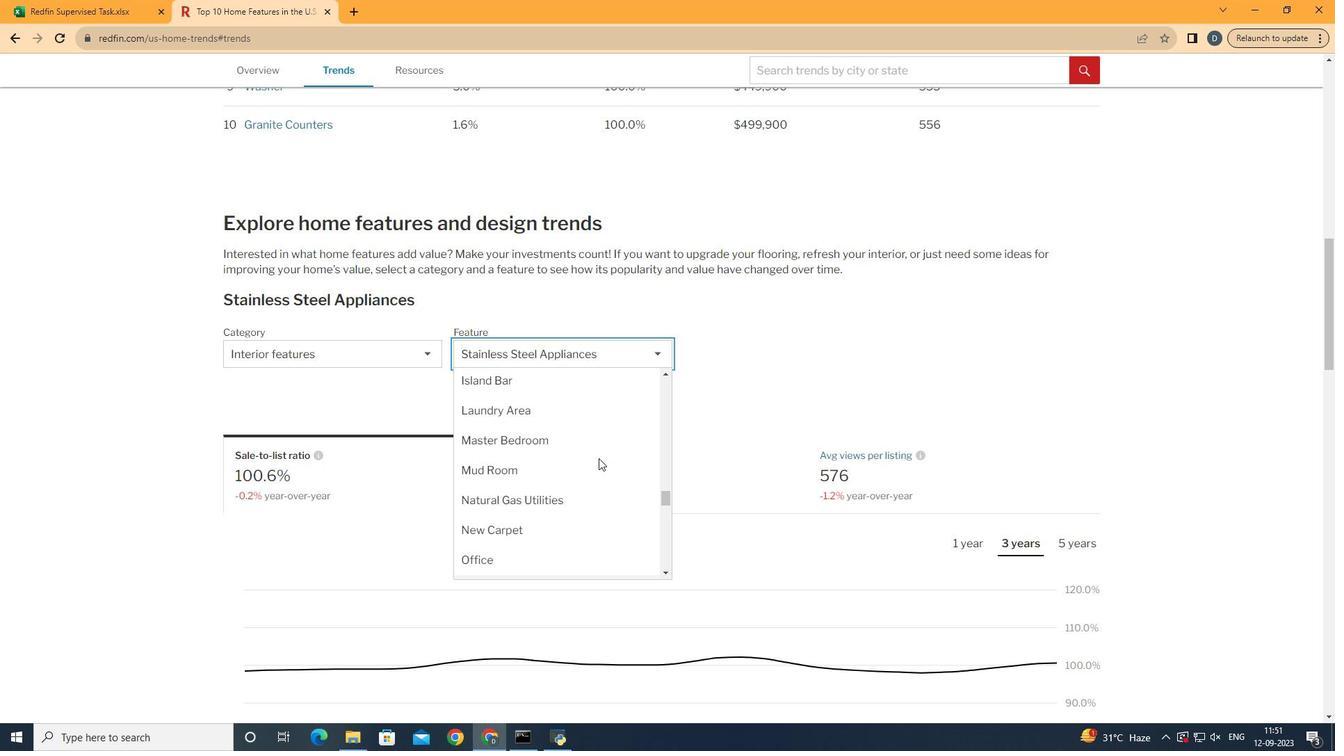 
Action: Mouse scrolled (598, 459) with delta (0, 0)
Screenshot: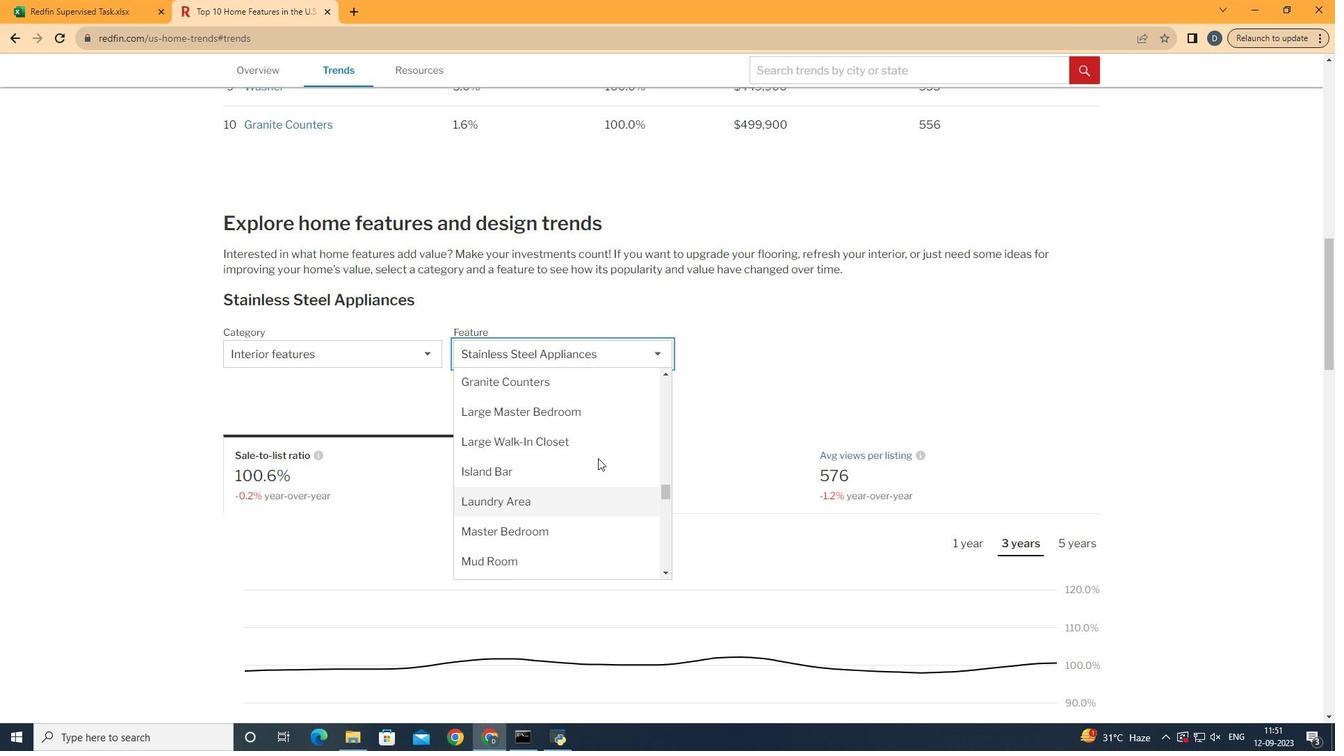 
Action: Mouse moved to (598, 458)
Screenshot: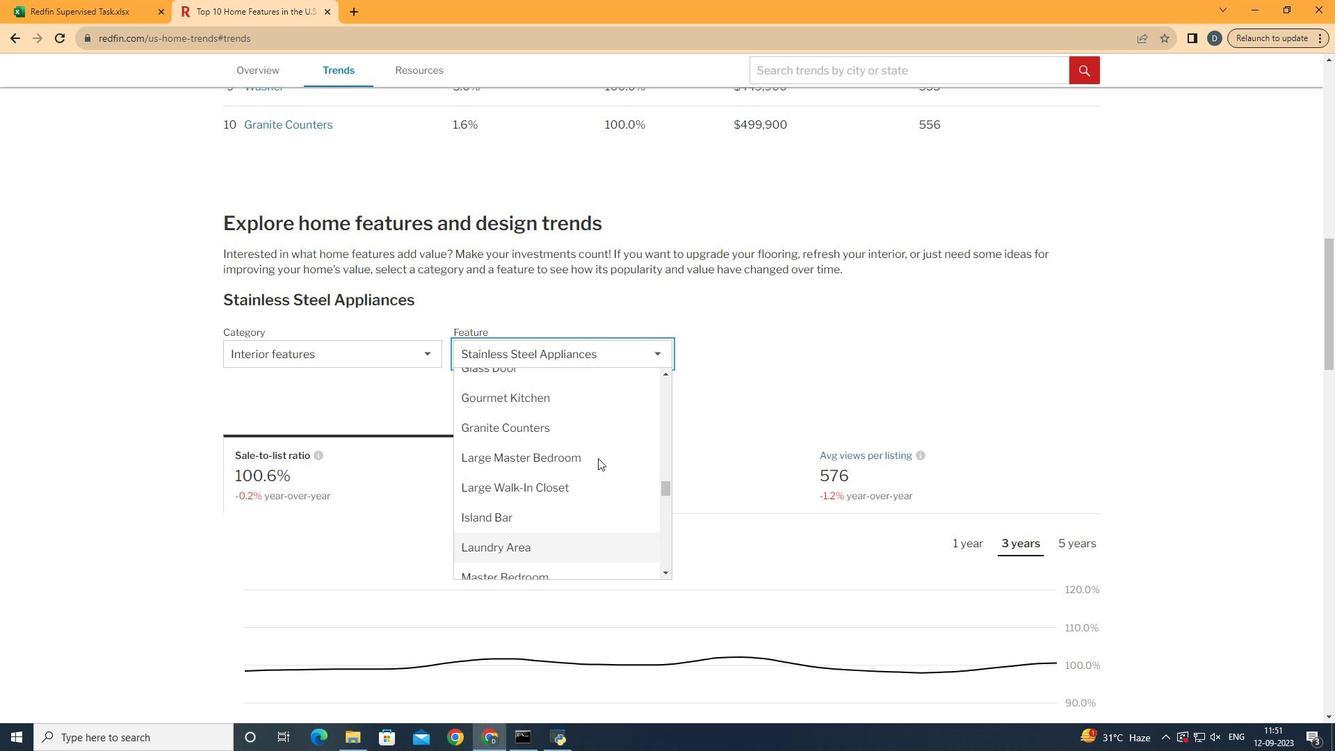 
Action: Mouse scrolled (598, 459) with delta (0, 0)
Screenshot: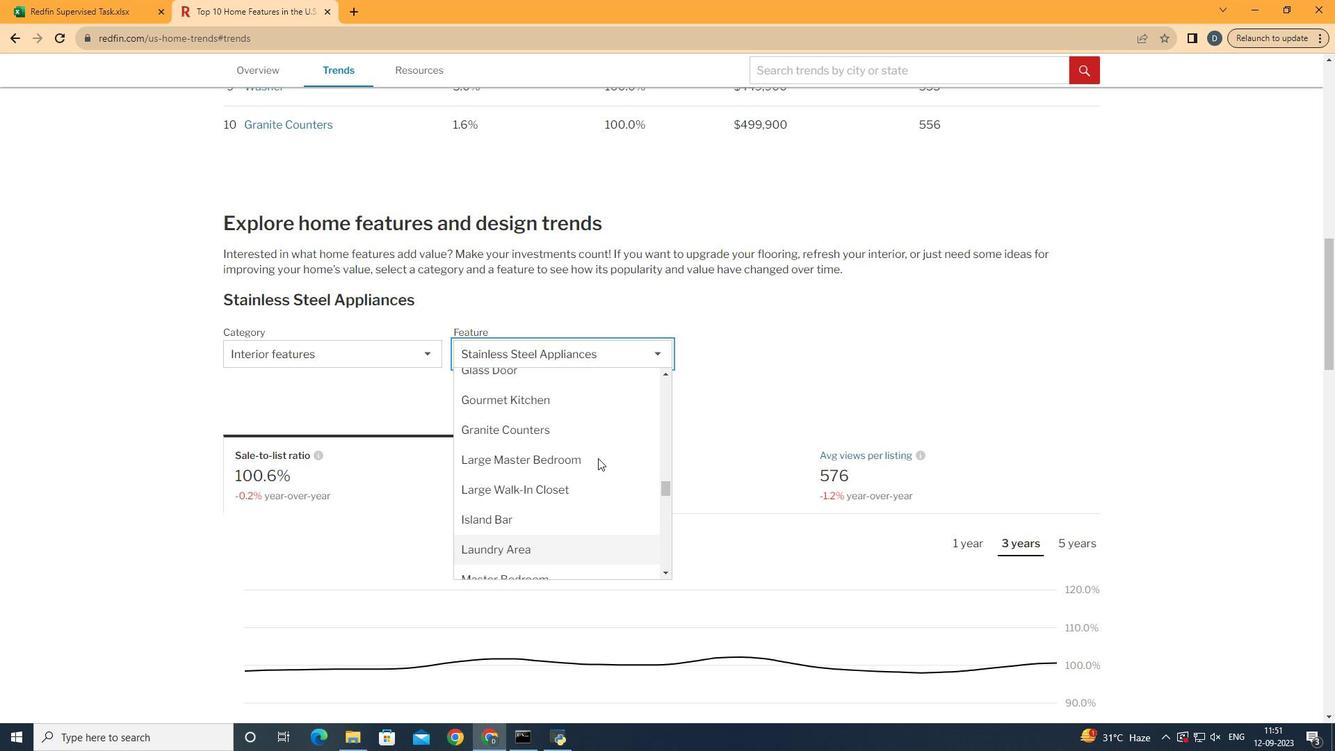 
Action: Mouse moved to (612, 416)
Screenshot: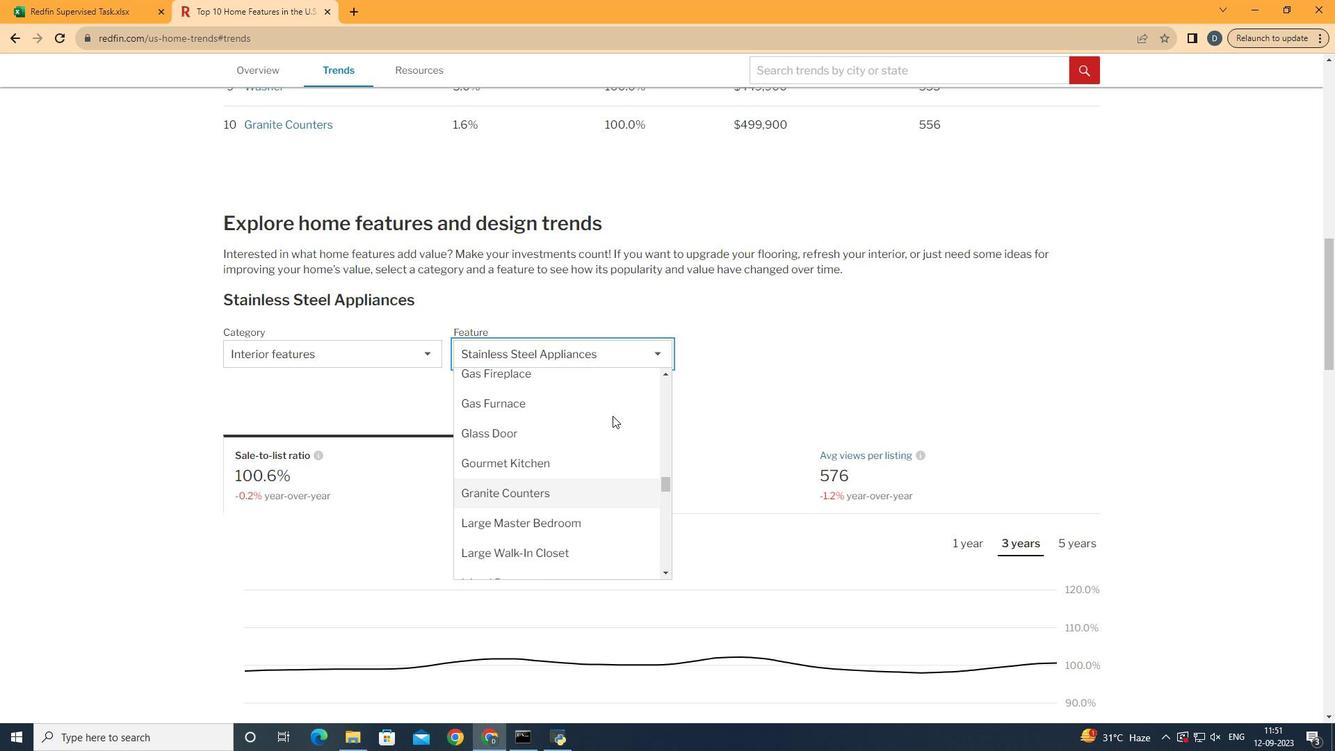 
Action: Mouse scrolled (612, 416) with delta (0, 0)
Screenshot: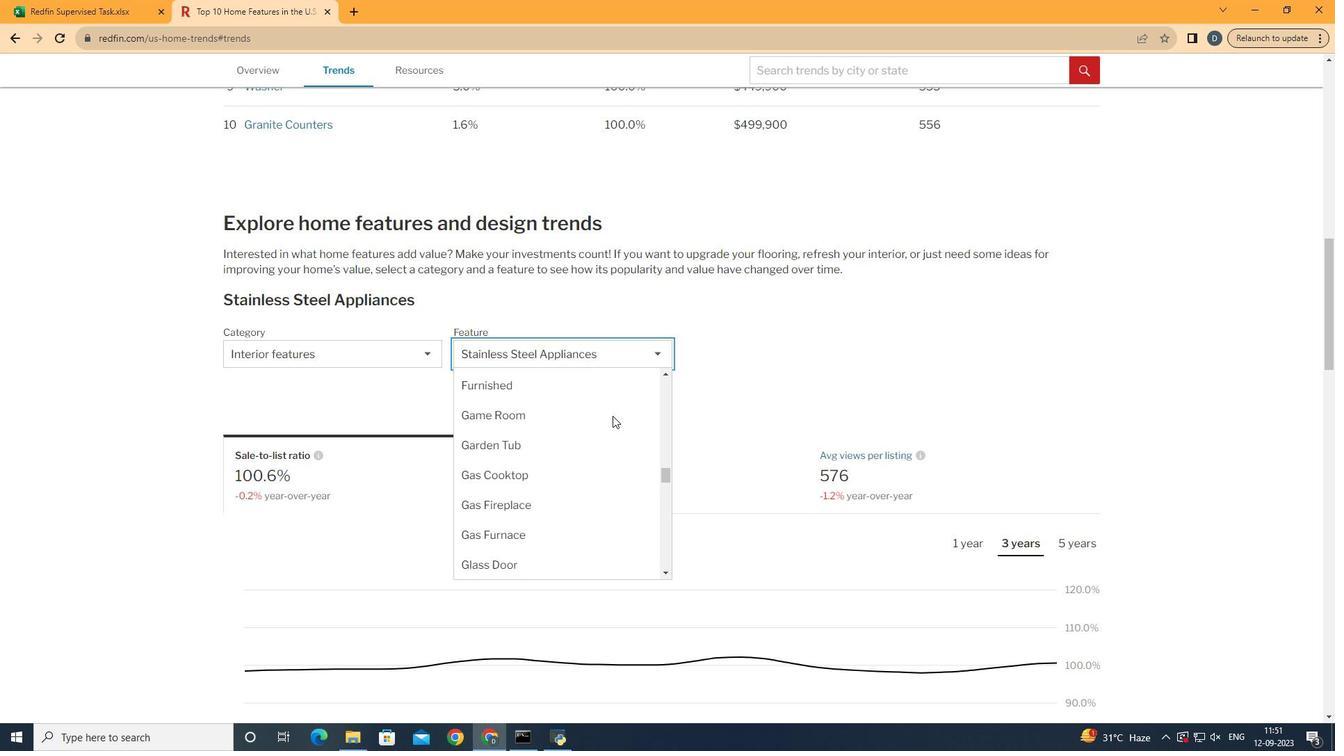 
Action: Mouse scrolled (612, 416) with delta (0, 0)
Screenshot: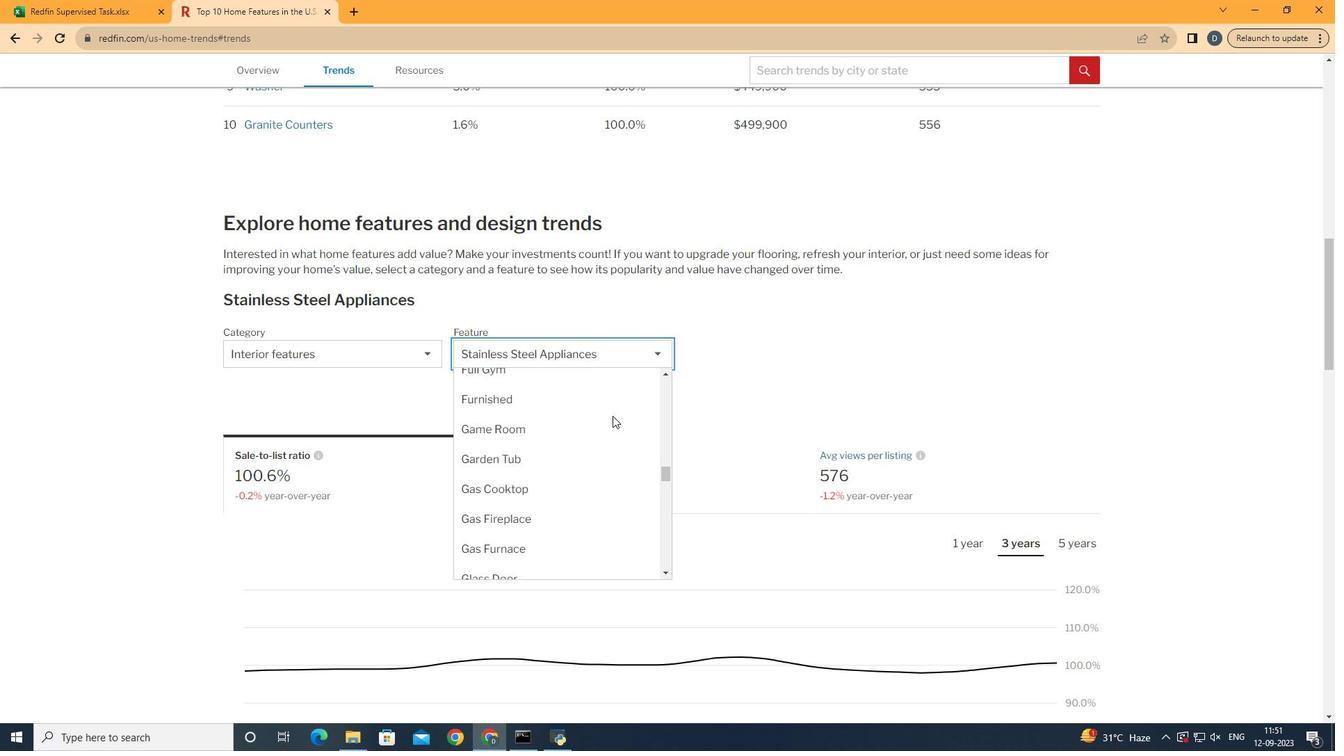 
Action: Mouse scrolled (612, 416) with delta (0, 0)
Screenshot: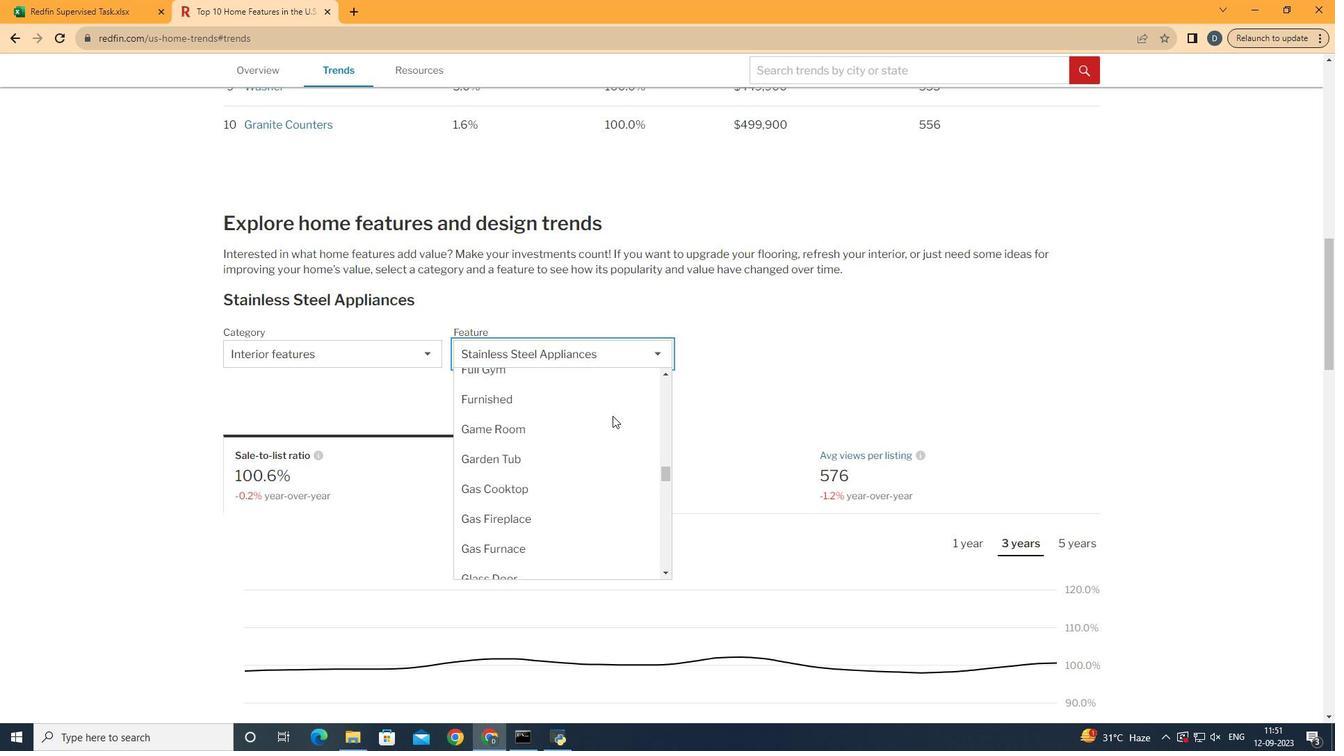 
Action: Mouse moved to (612, 426)
Screenshot: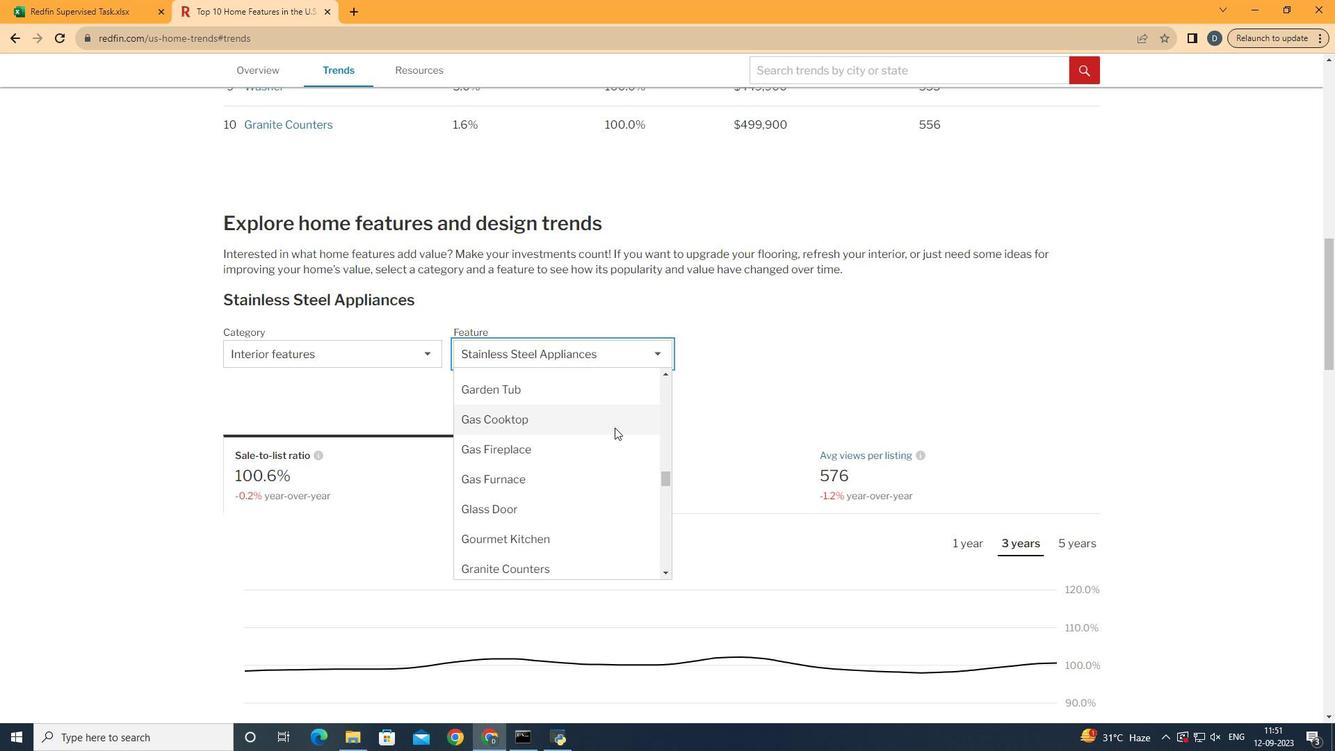 
Action: Mouse scrolled (612, 425) with delta (0, 0)
Screenshot: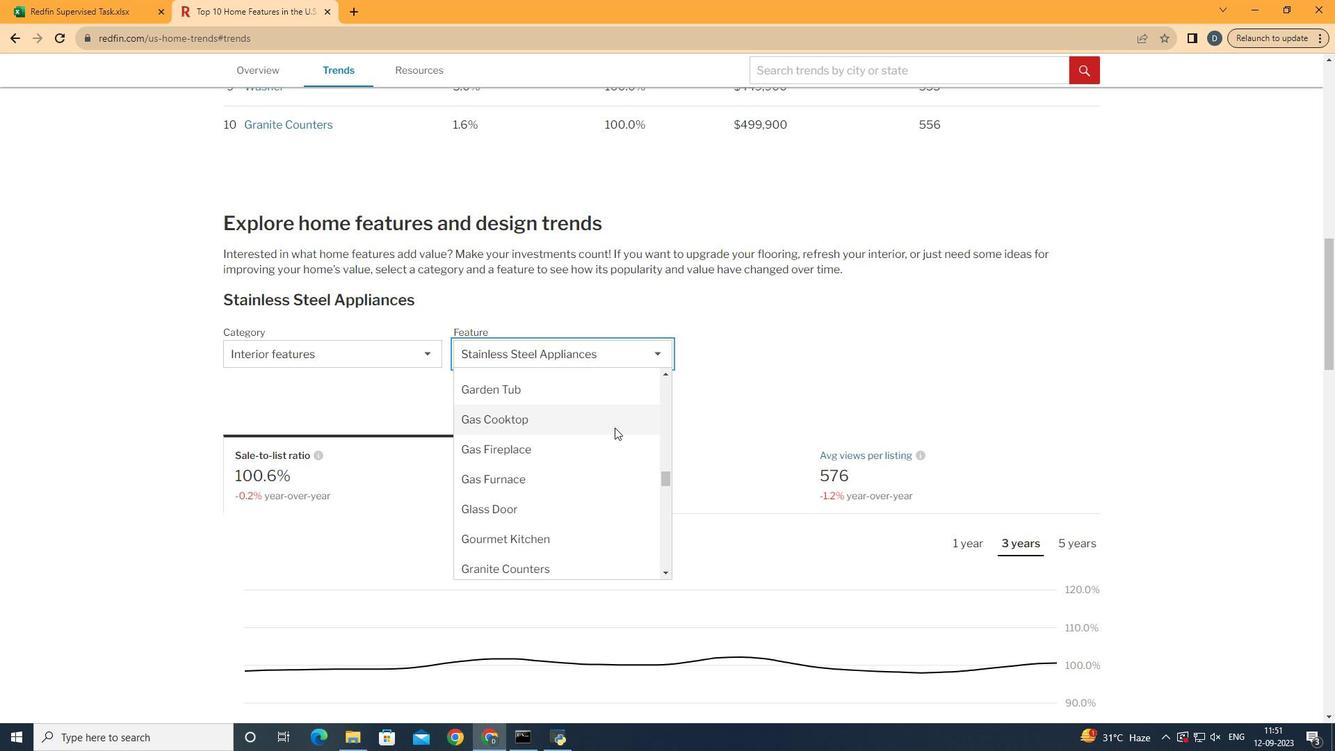 
Action: Mouse moved to (608, 445)
Screenshot: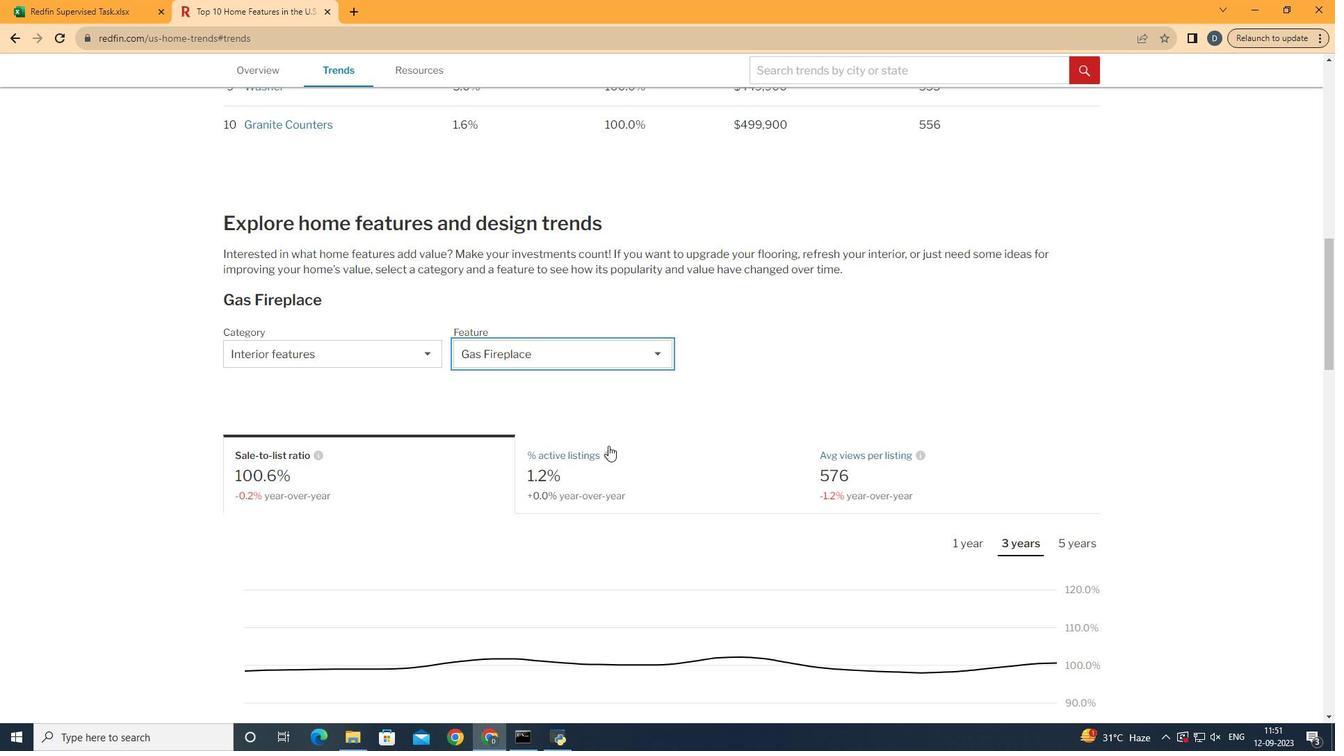 
Action: Mouse pressed left at (608, 445)
Screenshot: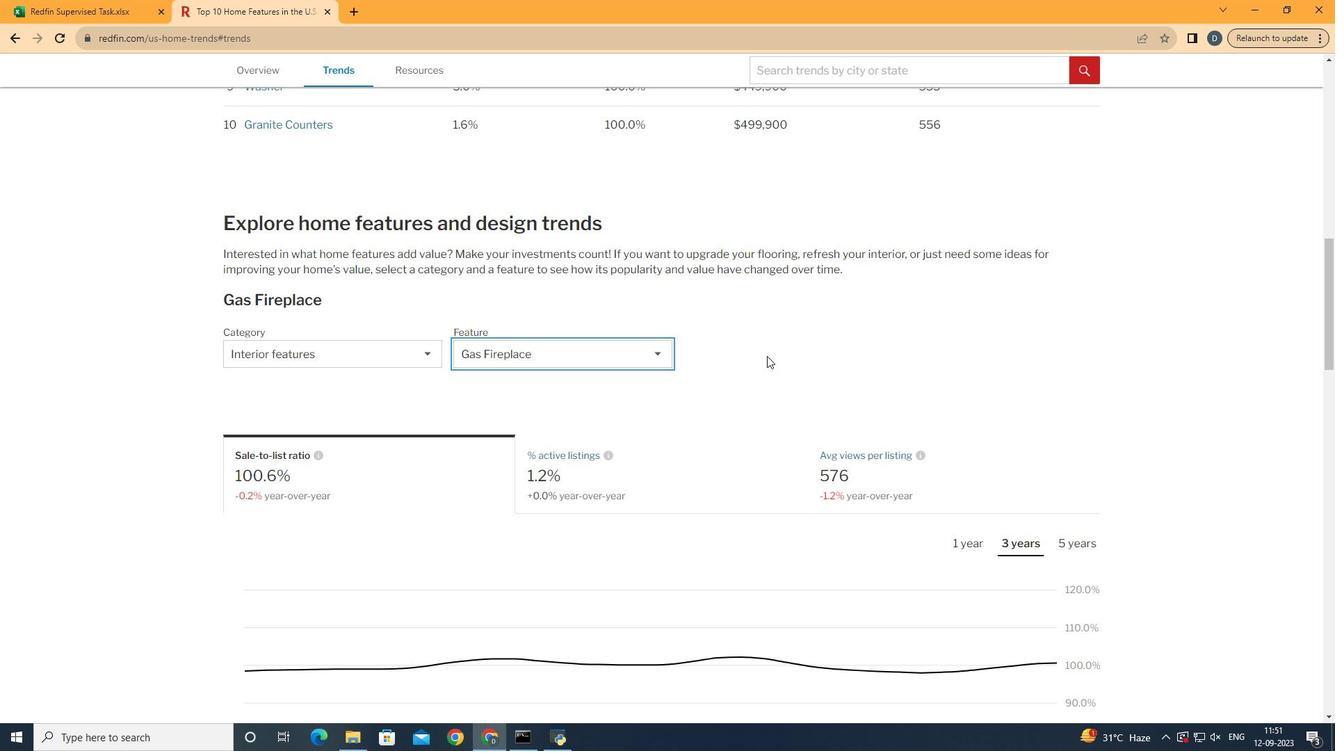 
Action: Mouse moved to (772, 353)
Screenshot: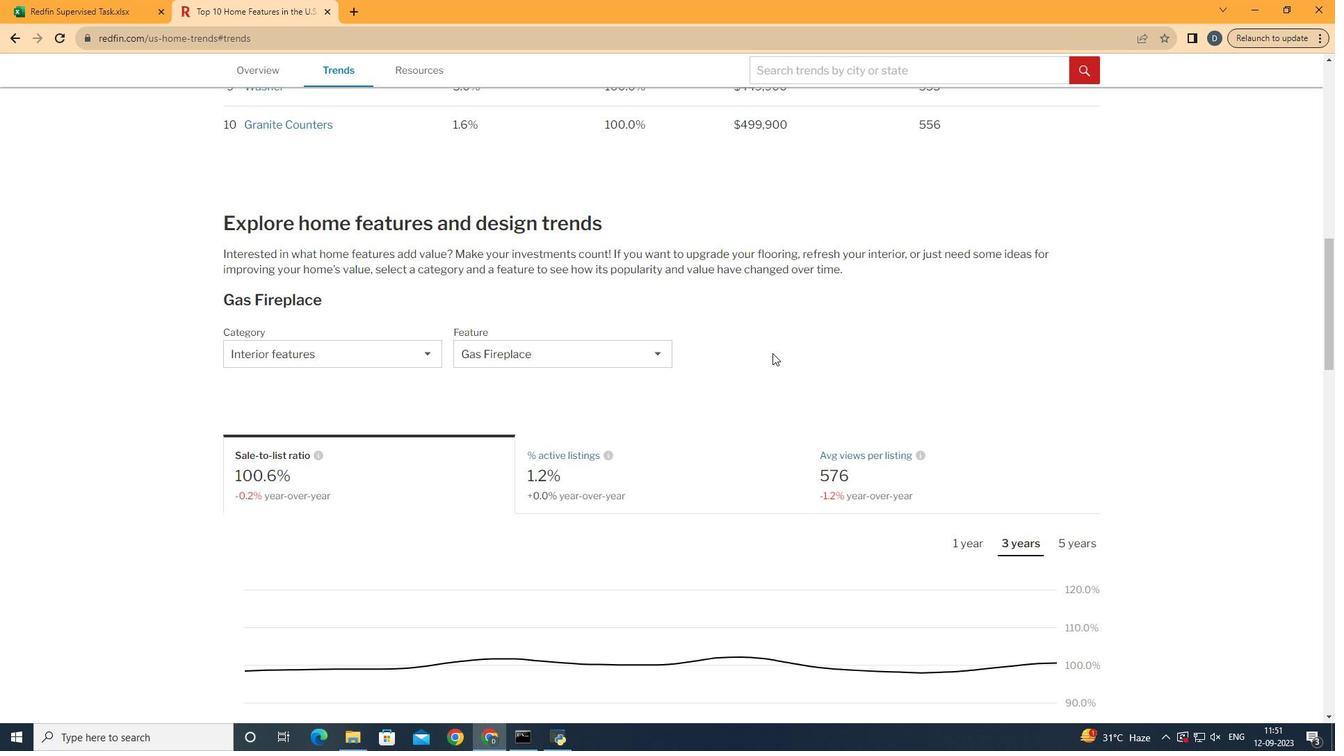 
Action: Mouse pressed left at (772, 353)
Screenshot: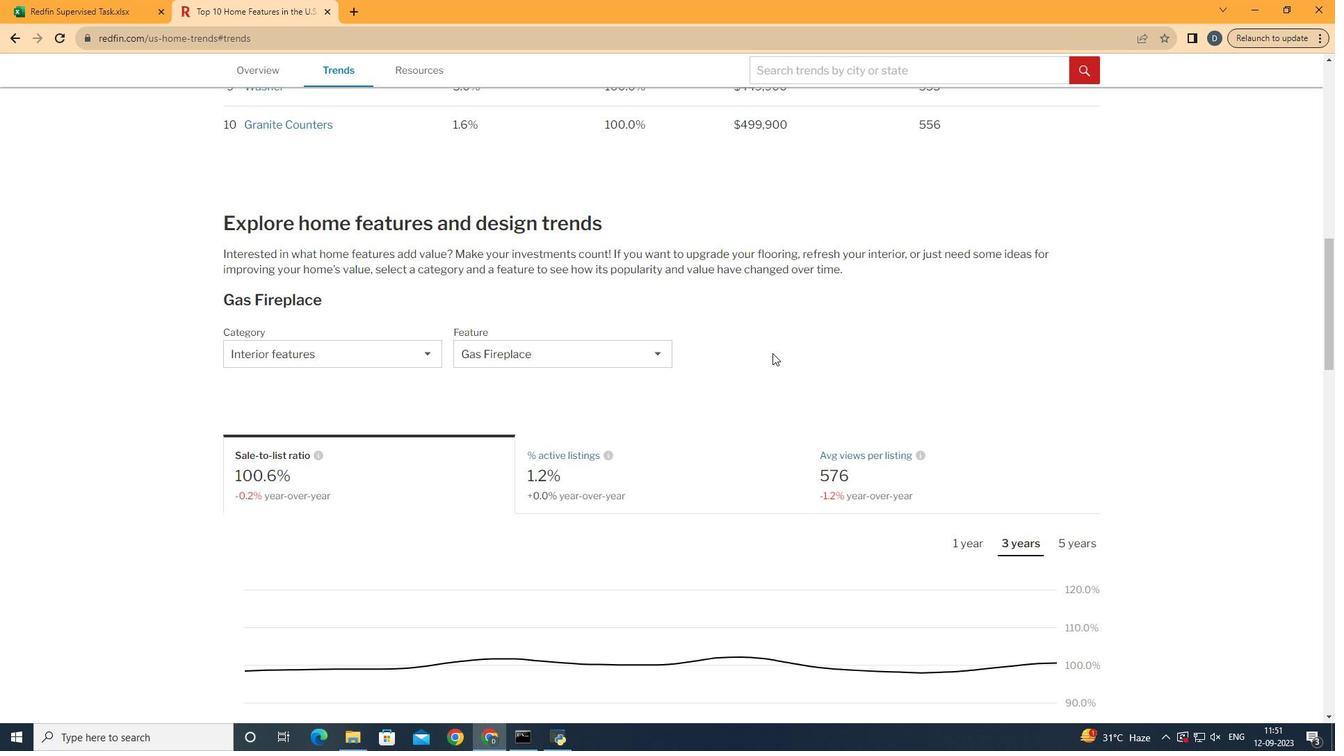 
Action: Mouse scrolled (772, 352) with delta (0, 0)
Screenshot: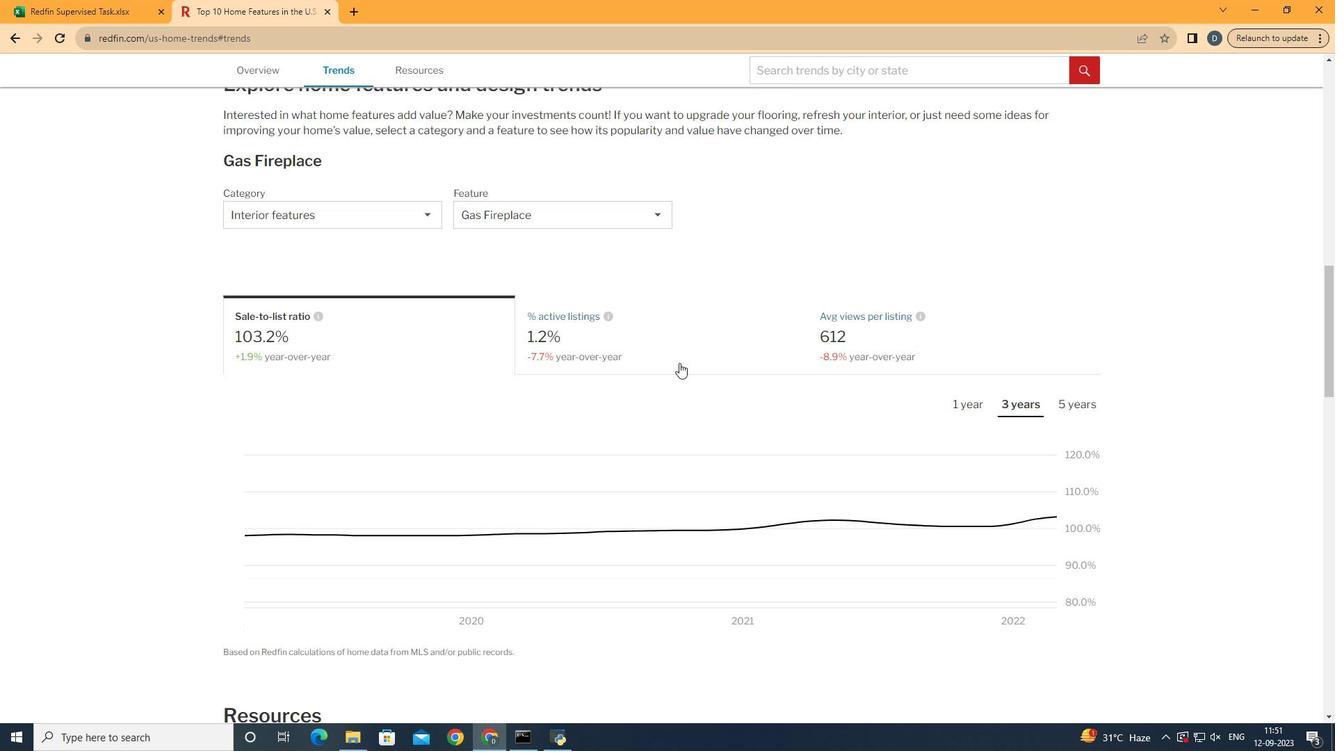 
Action: Mouse scrolled (772, 352) with delta (0, 0)
Screenshot: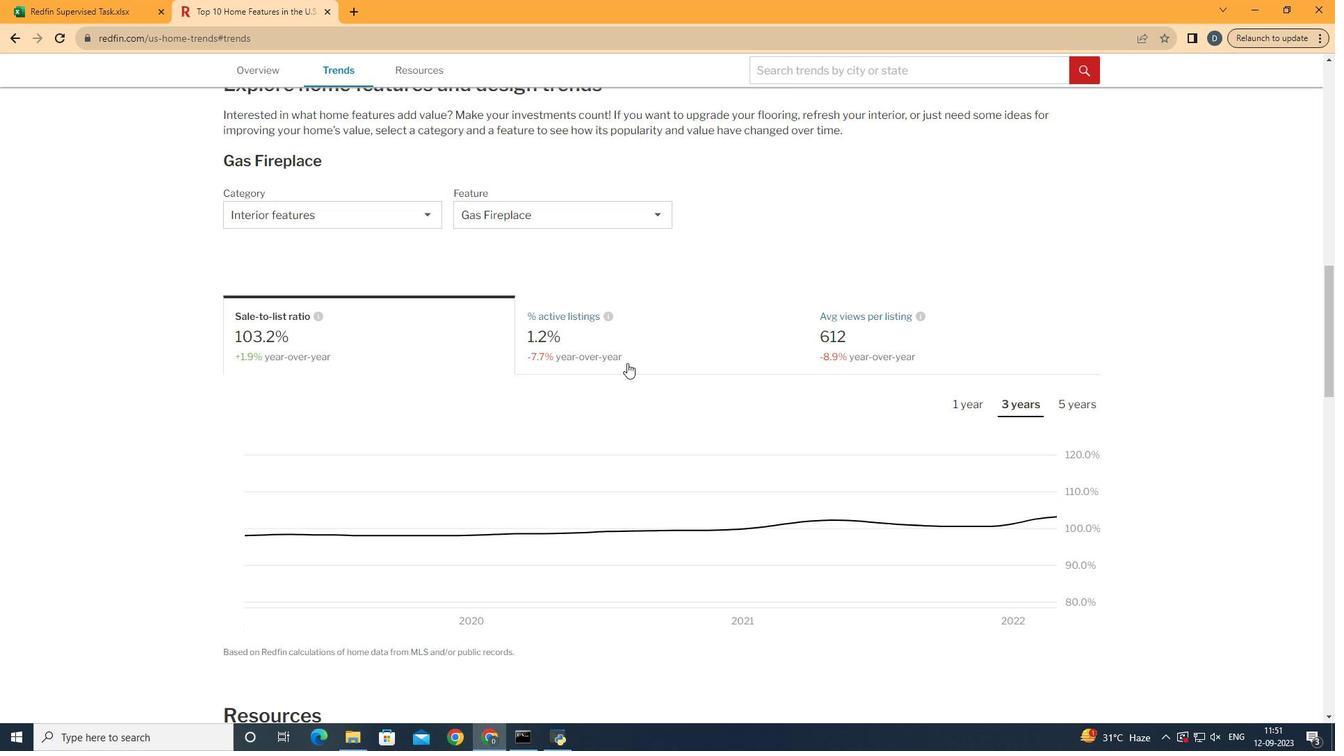 
Action: Mouse moved to (705, 345)
Screenshot: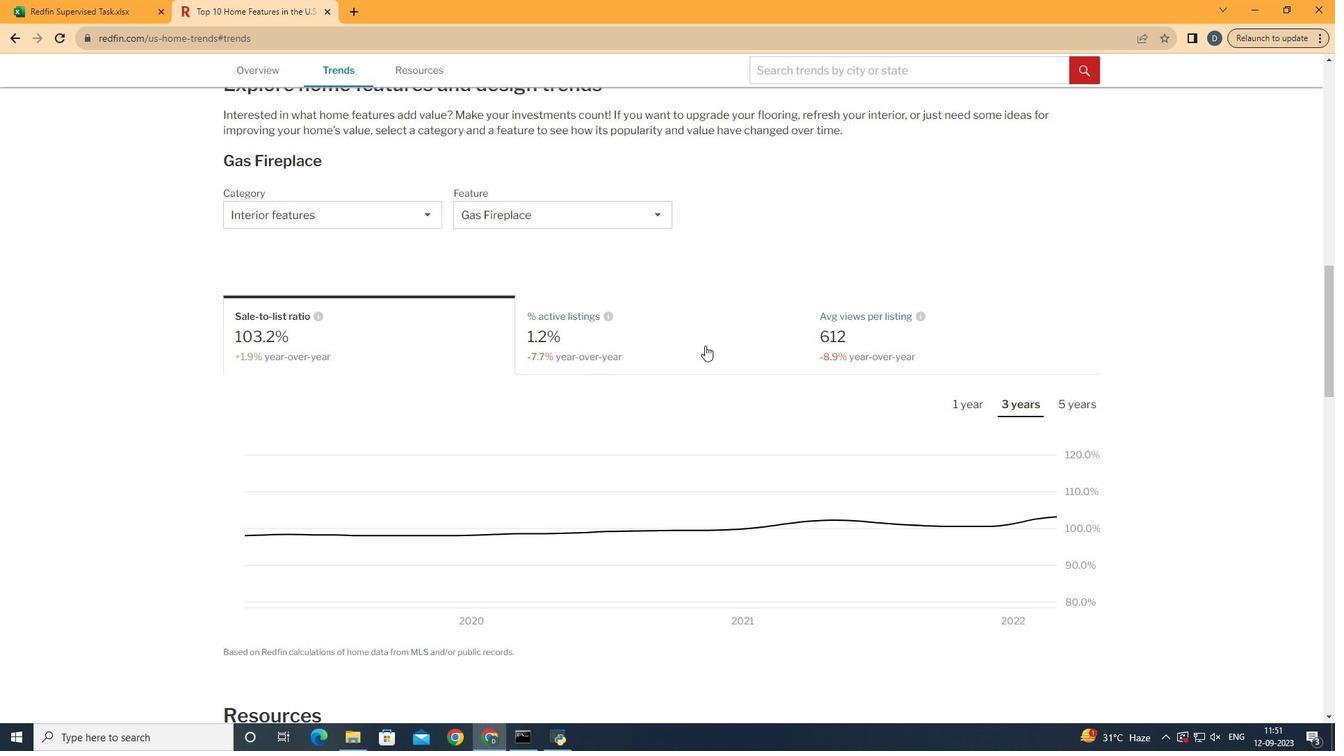 
Action: Mouse pressed left at (705, 345)
Screenshot: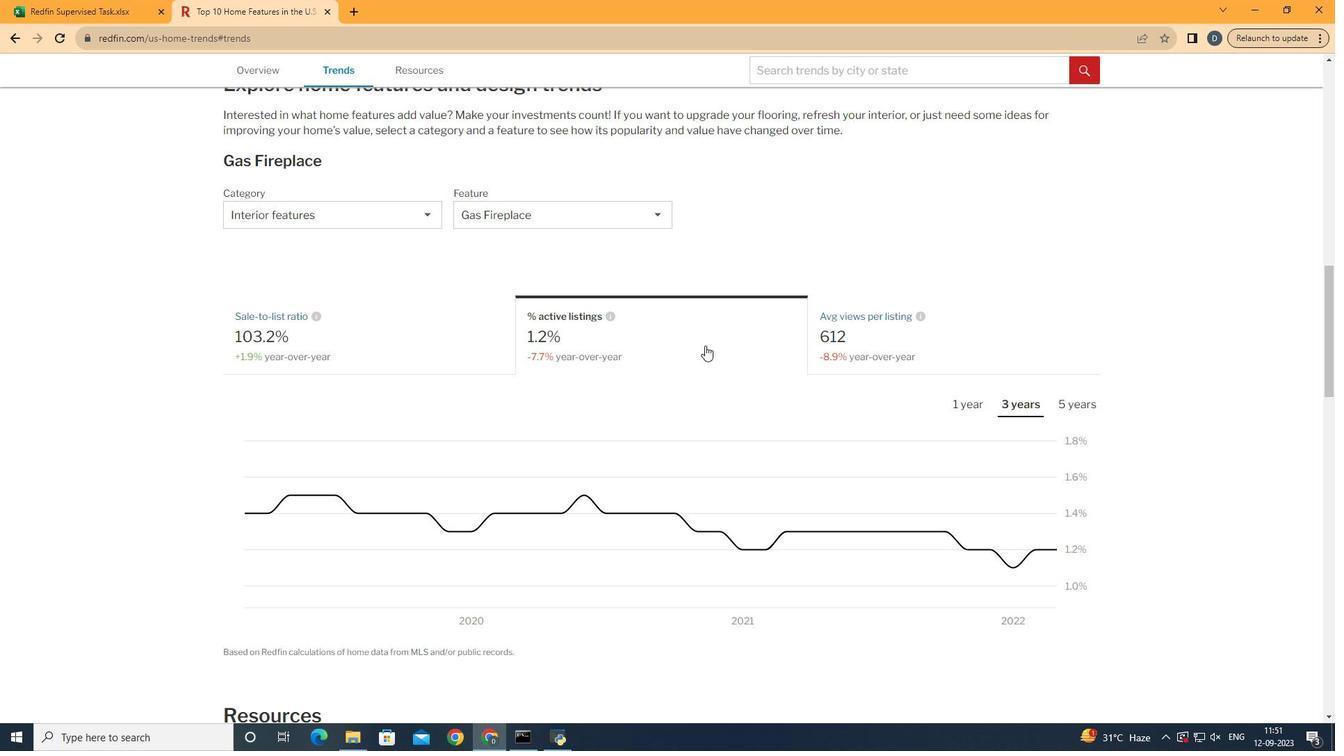 
Action: Mouse moved to (1060, 402)
Screenshot: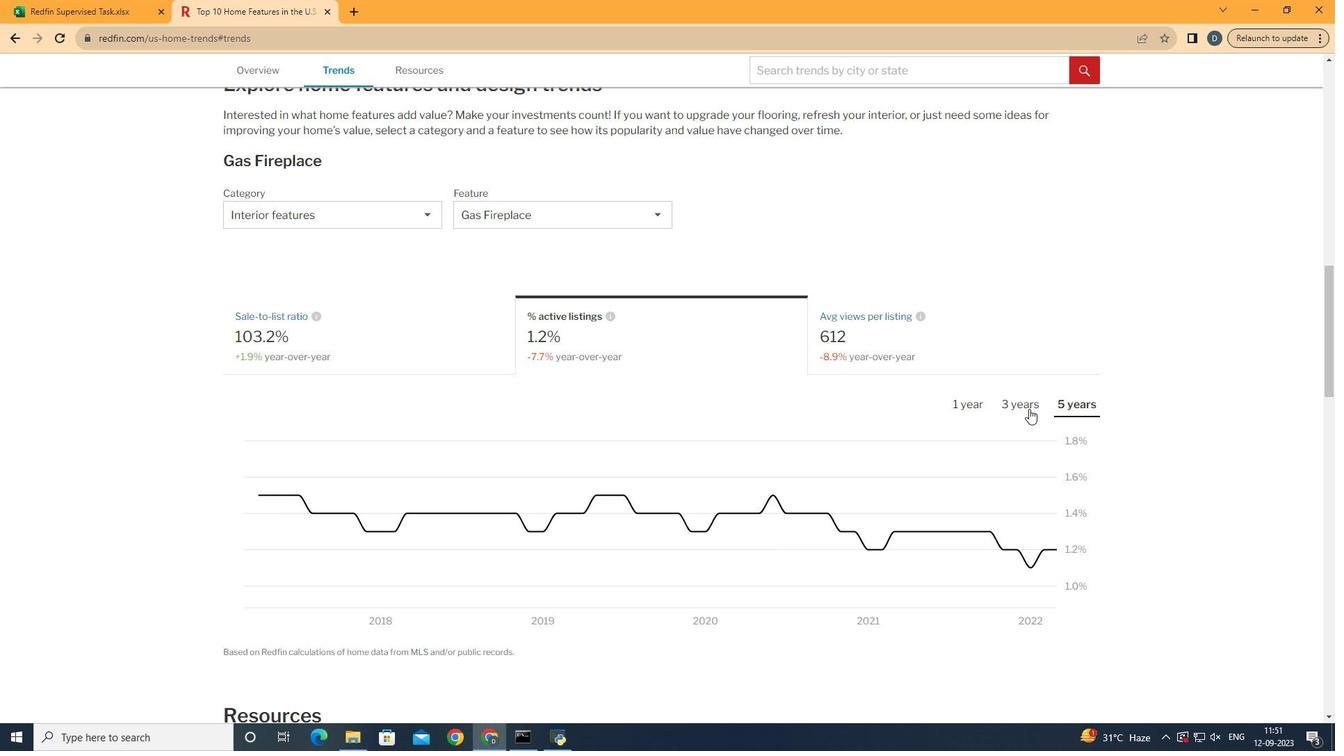 
Action: Mouse pressed left at (1060, 402)
Screenshot: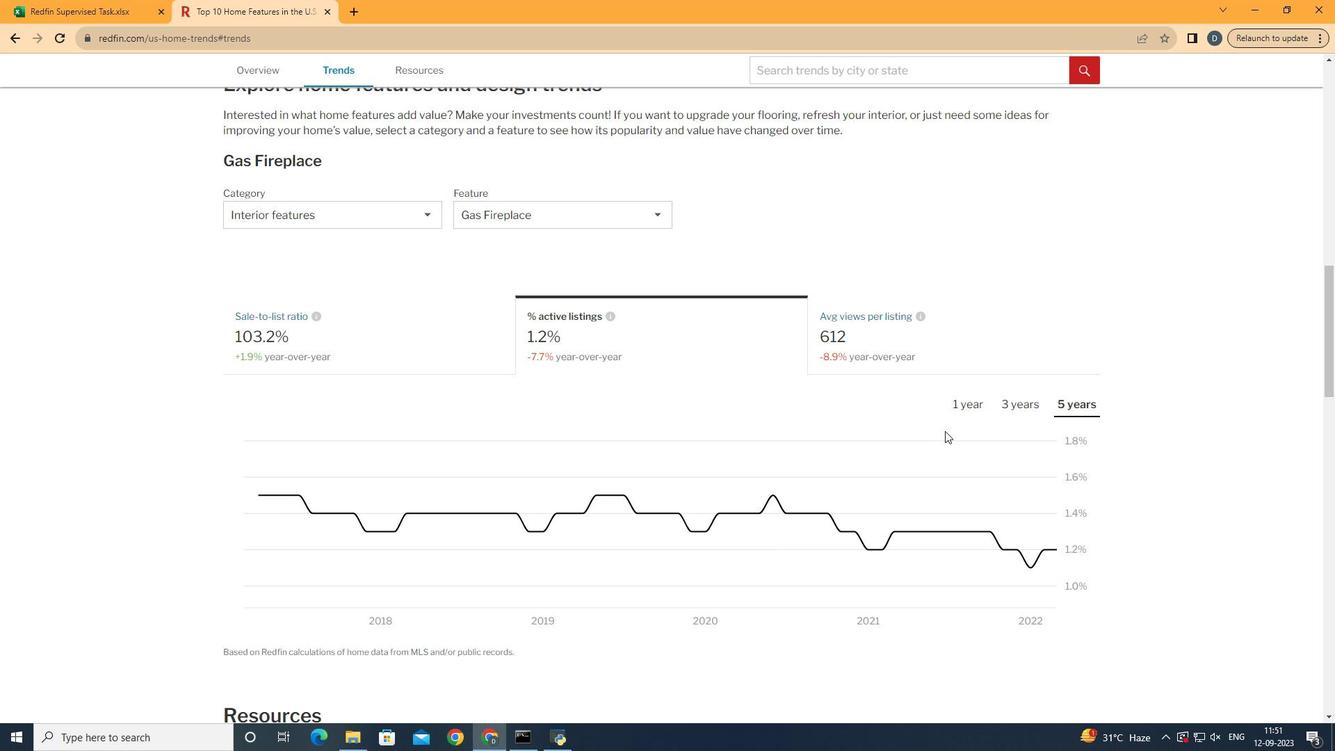 
Action: Mouse moved to (1124, 563)
Screenshot: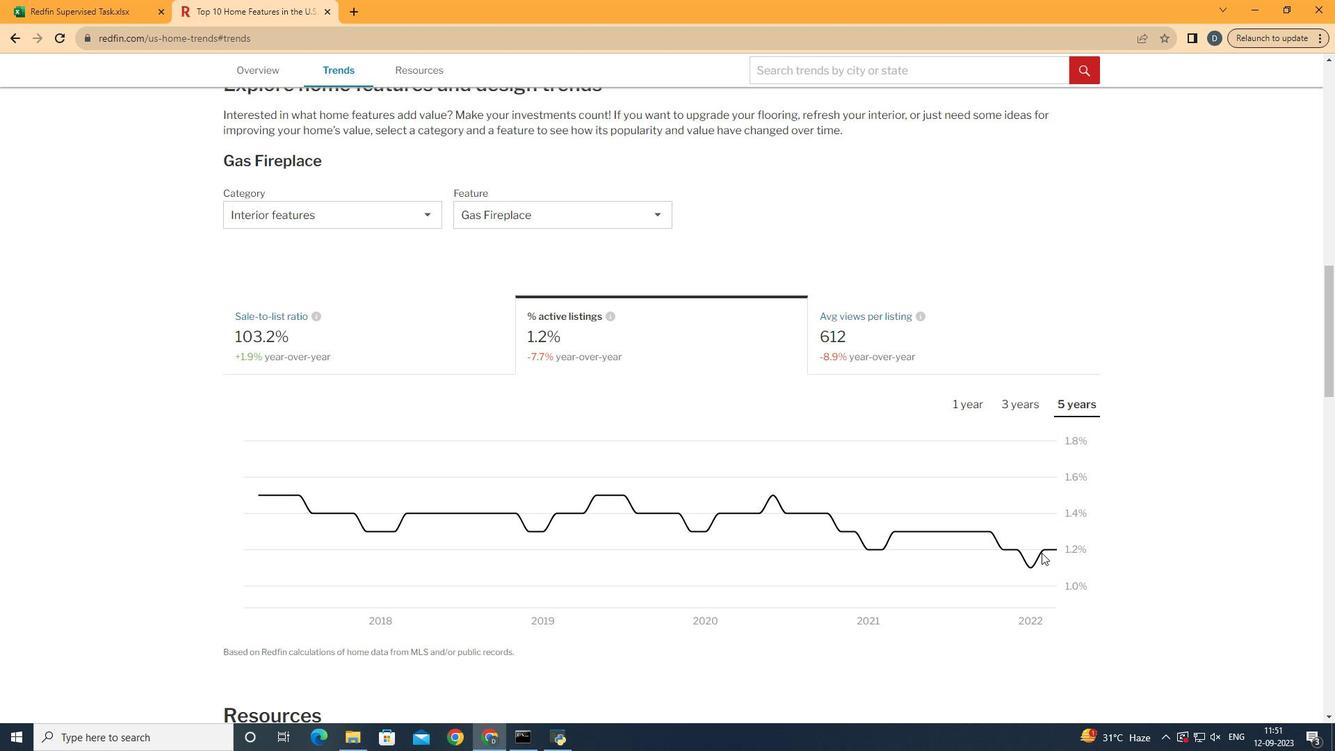 
